 Task: Copy & Paste a link to a specific line or block of code in a file.
Action: Mouse moved to (1316, 82)
Screenshot: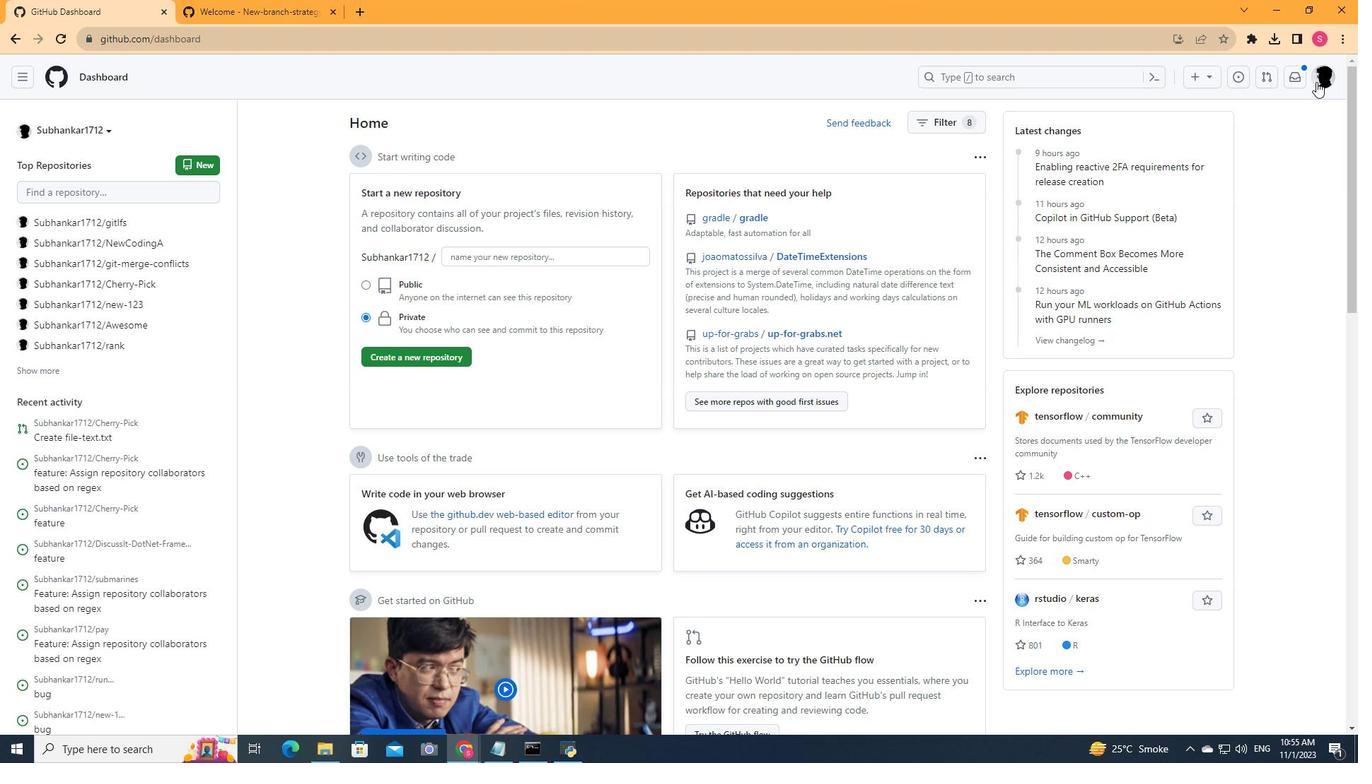 
Action: Mouse pressed left at (1316, 82)
Screenshot: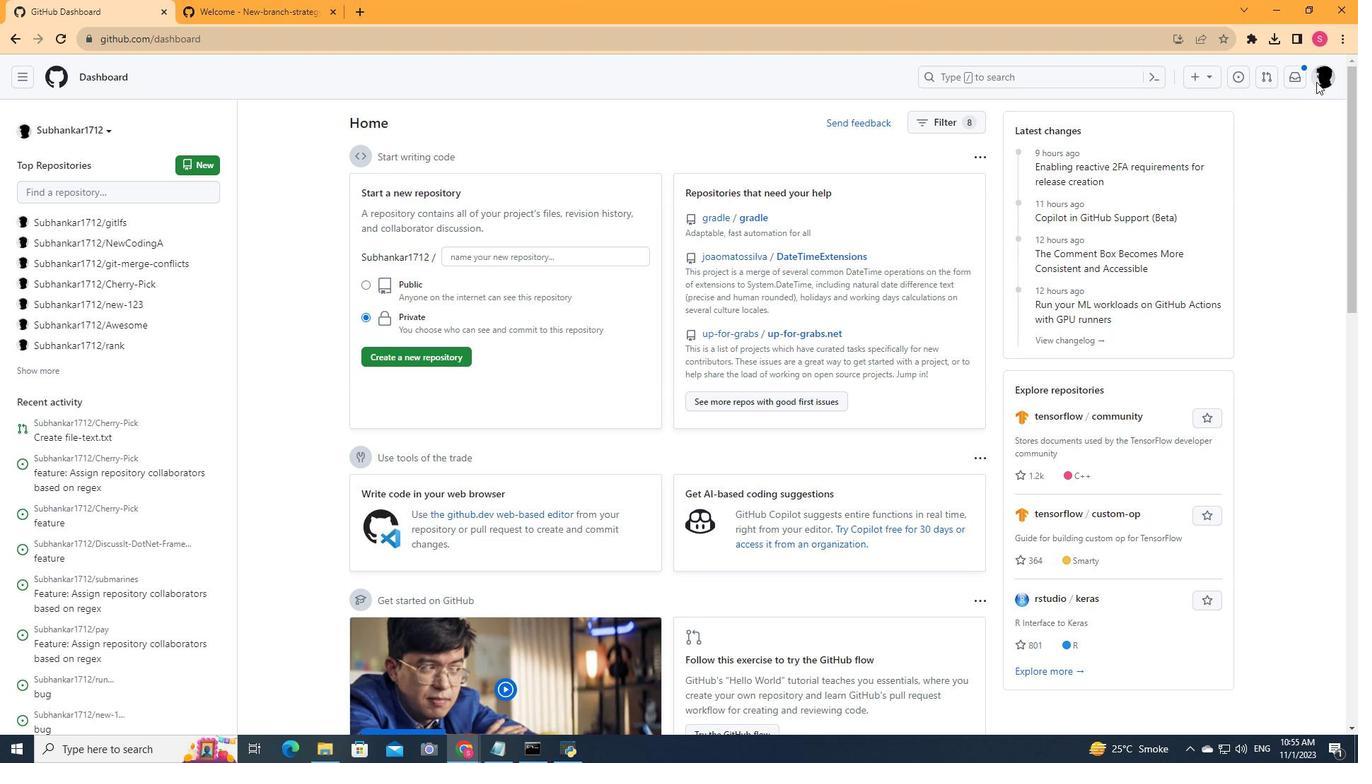 
Action: Mouse moved to (1215, 174)
Screenshot: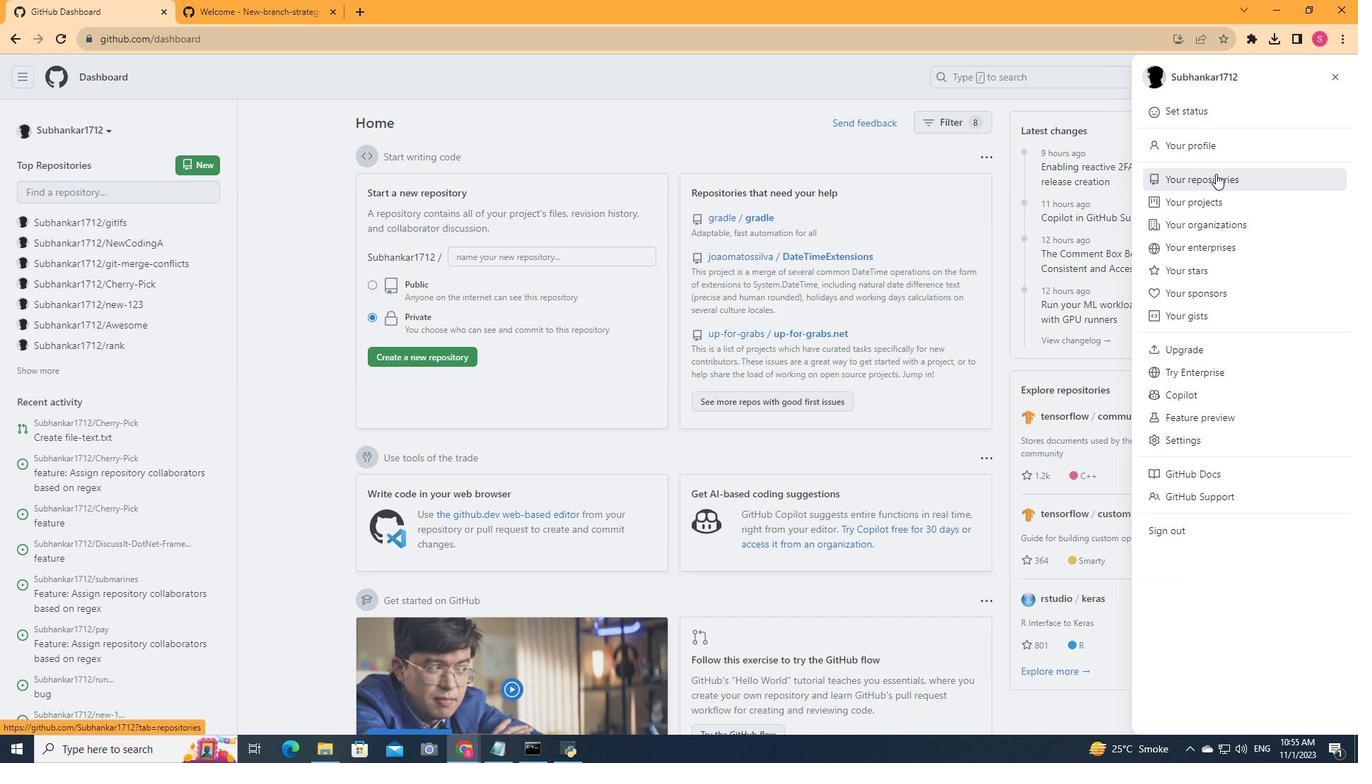 
Action: Mouse pressed left at (1215, 174)
Screenshot: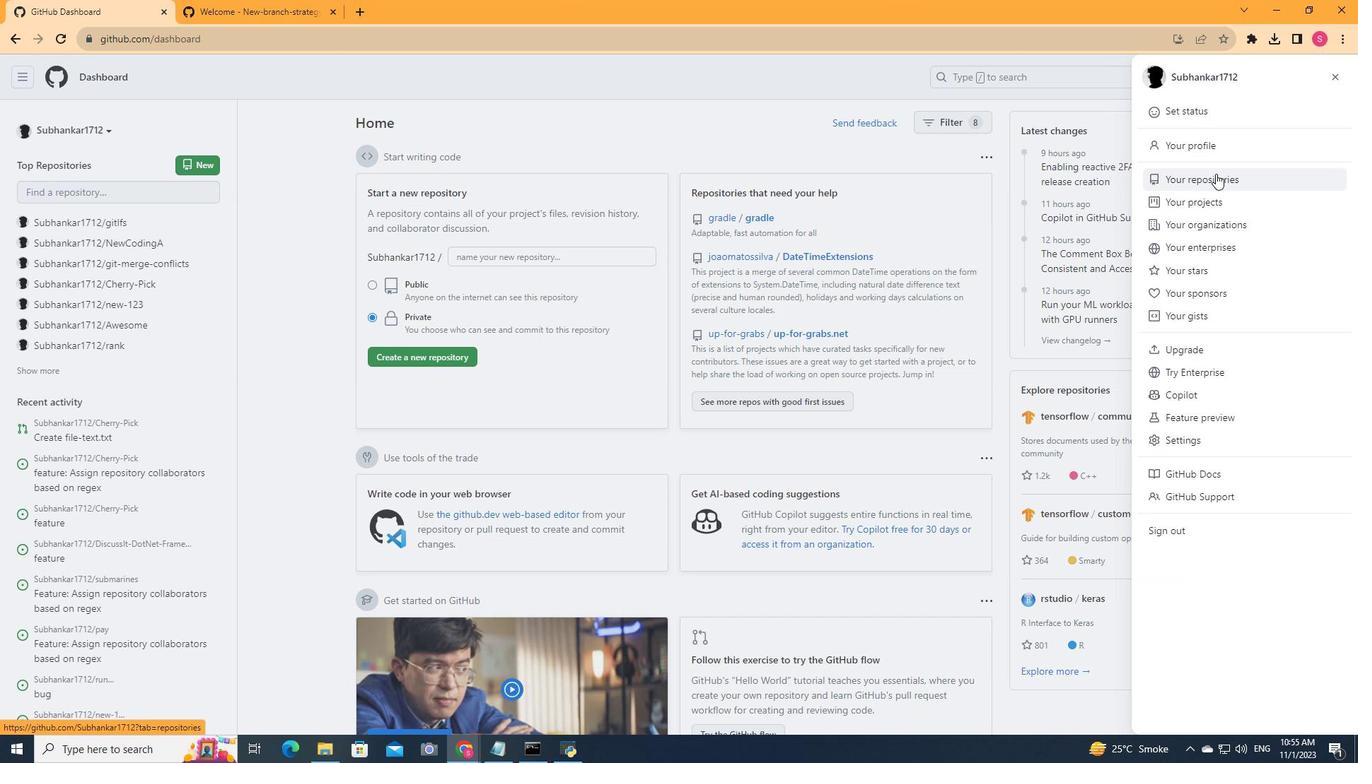 
Action: Mouse moved to (514, 592)
Screenshot: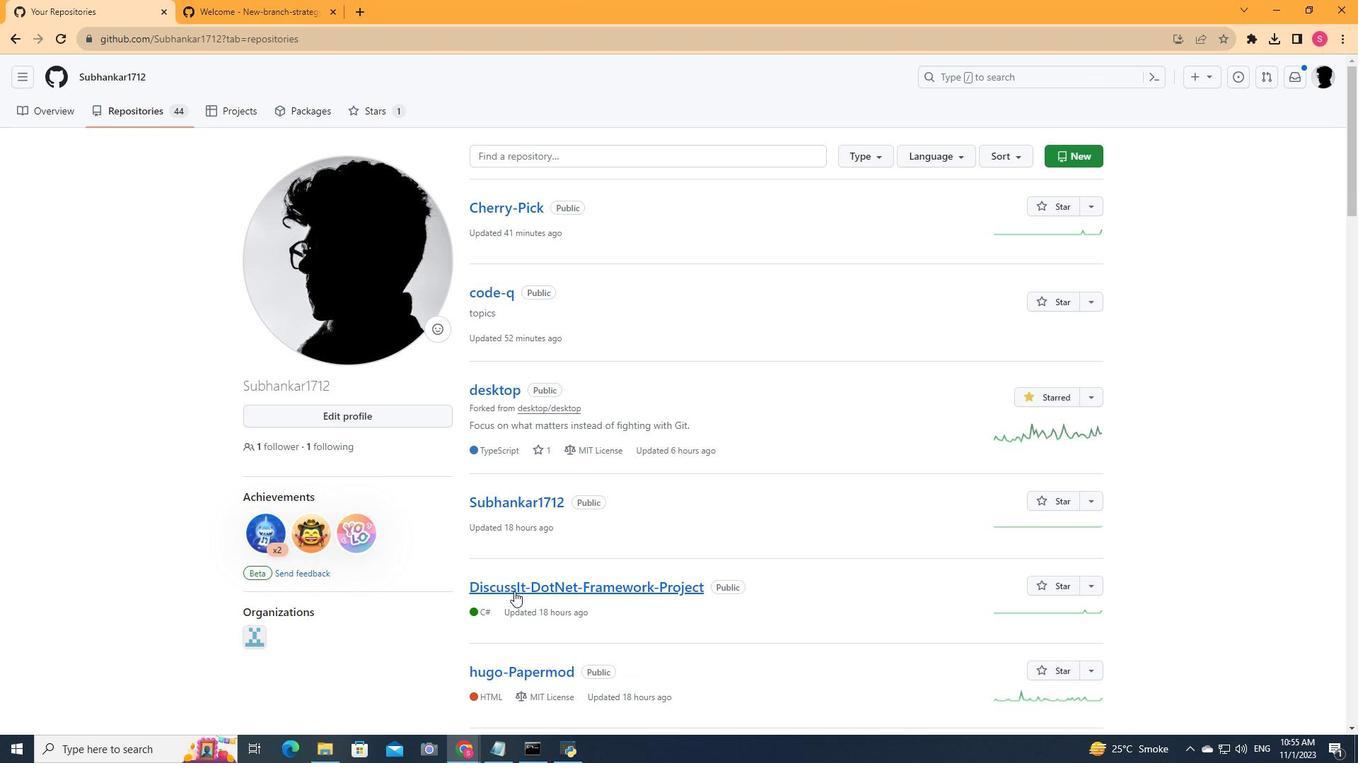 
Action: Mouse pressed left at (514, 592)
Screenshot: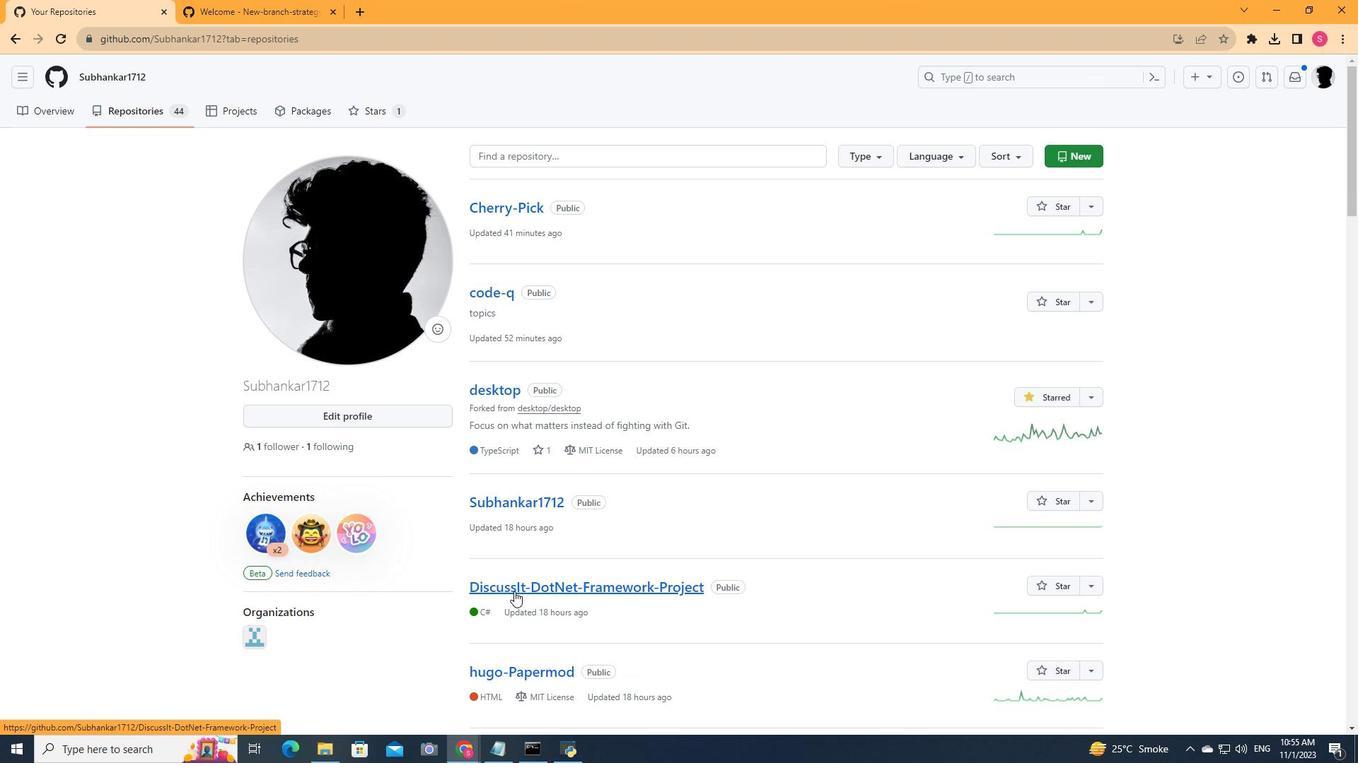 
Action: Mouse moved to (306, 551)
Screenshot: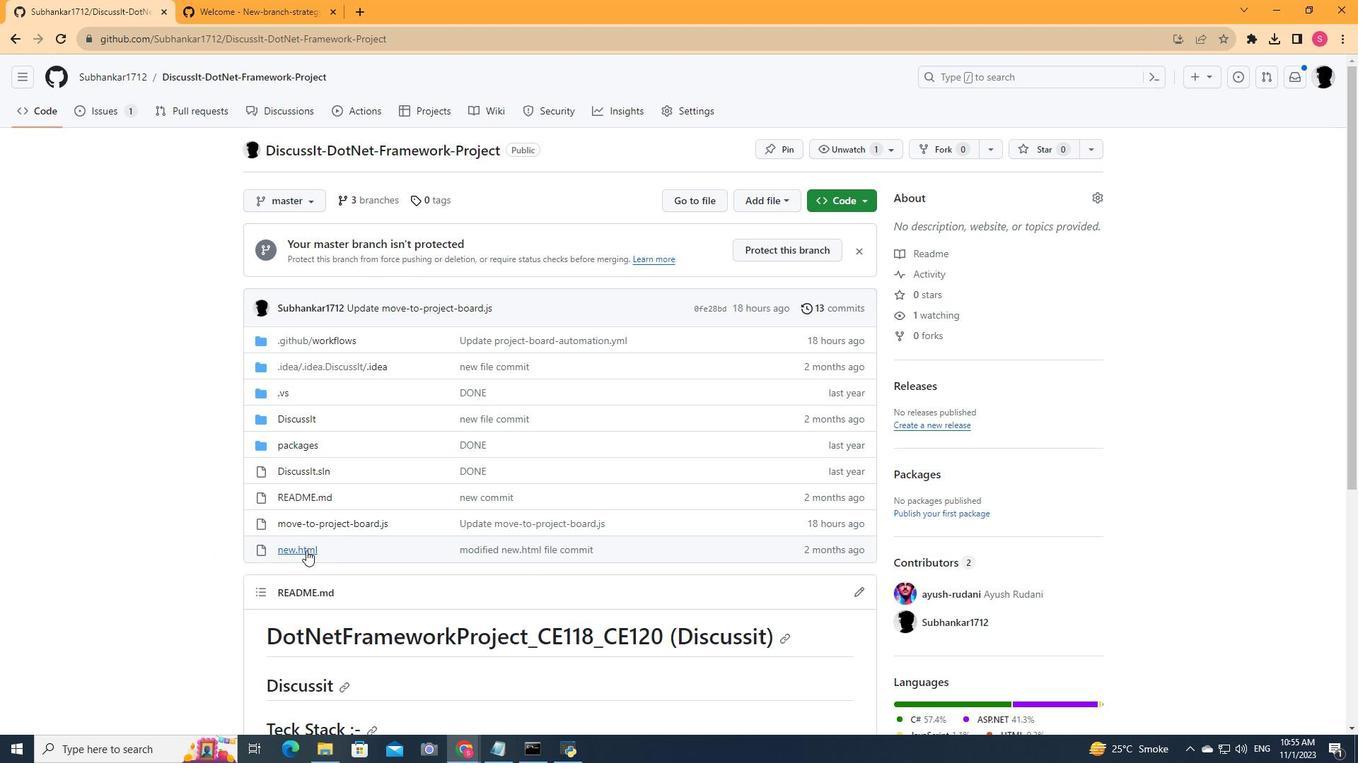 
Action: Mouse pressed left at (306, 551)
Screenshot: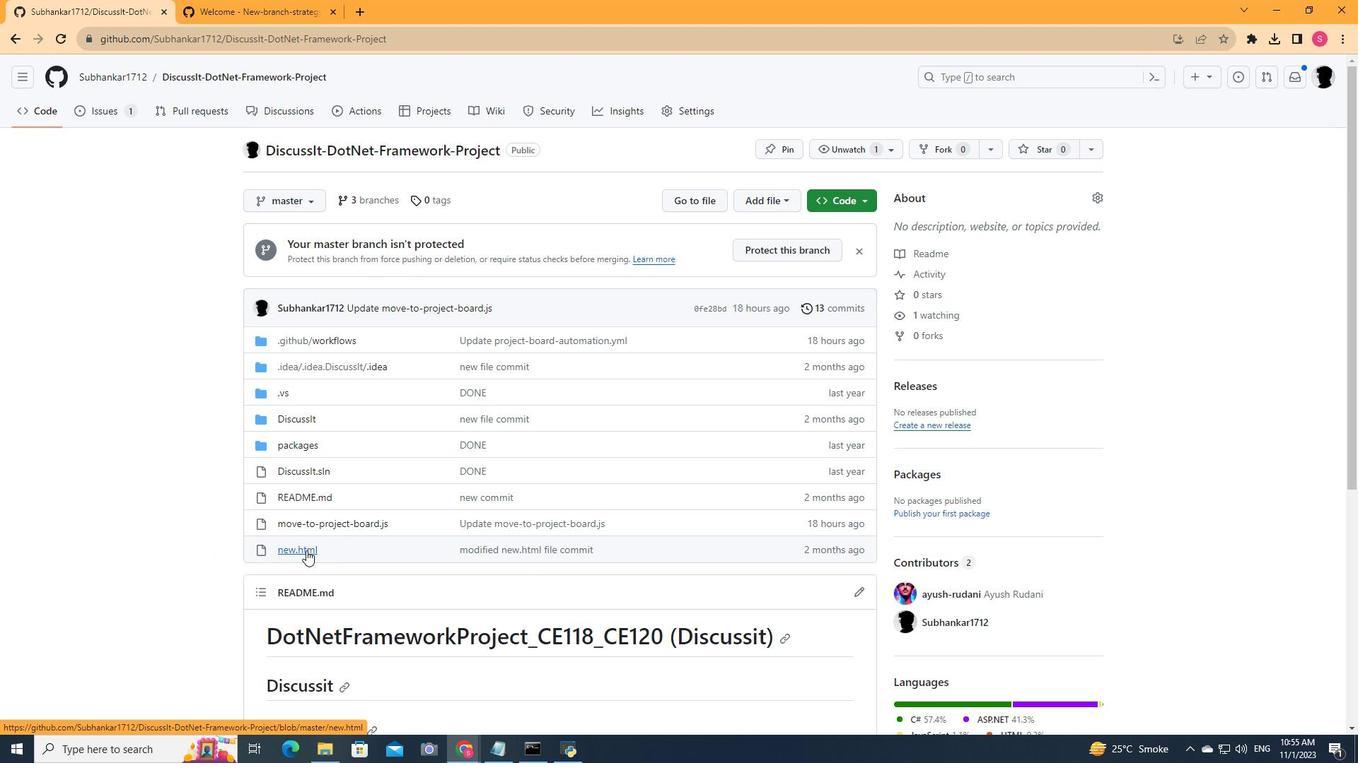 
Action: Mouse moved to (338, 316)
Screenshot: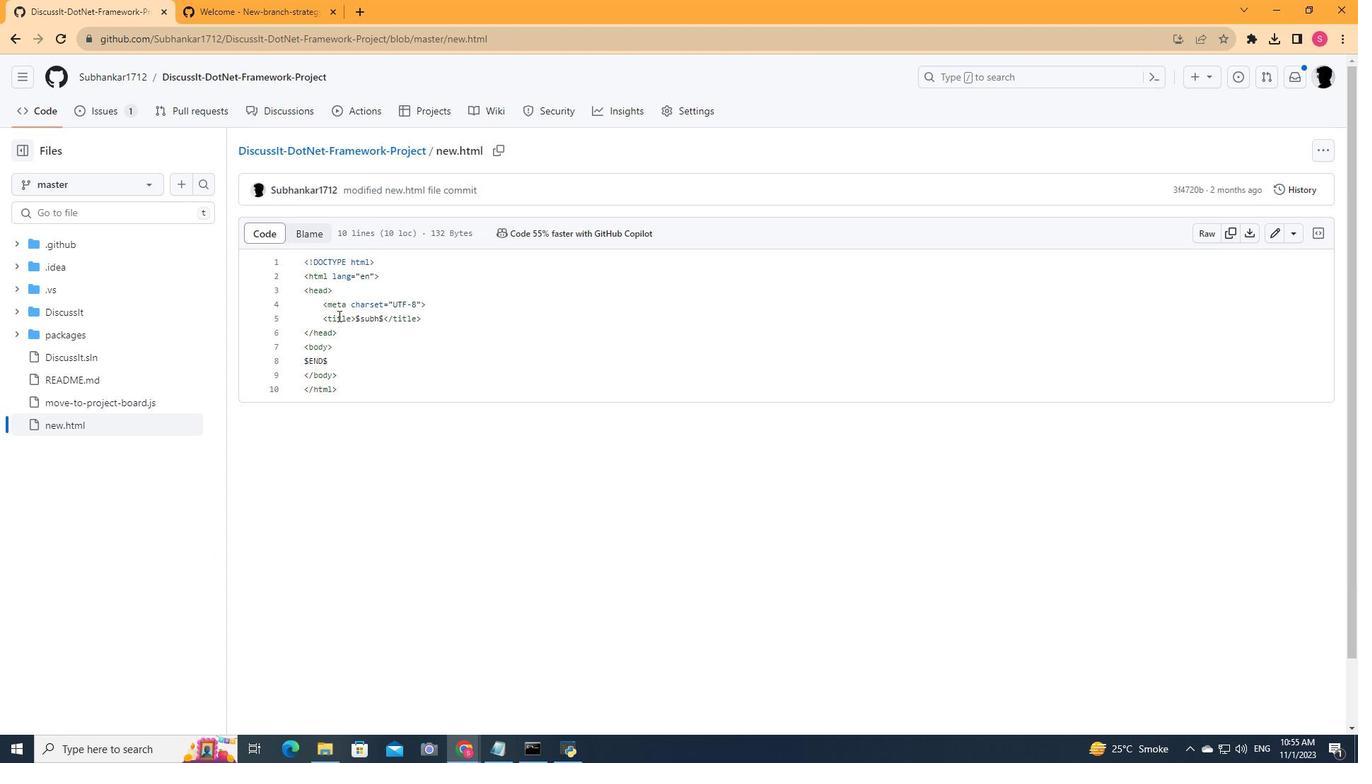
Action: Mouse pressed left at (338, 316)
Screenshot: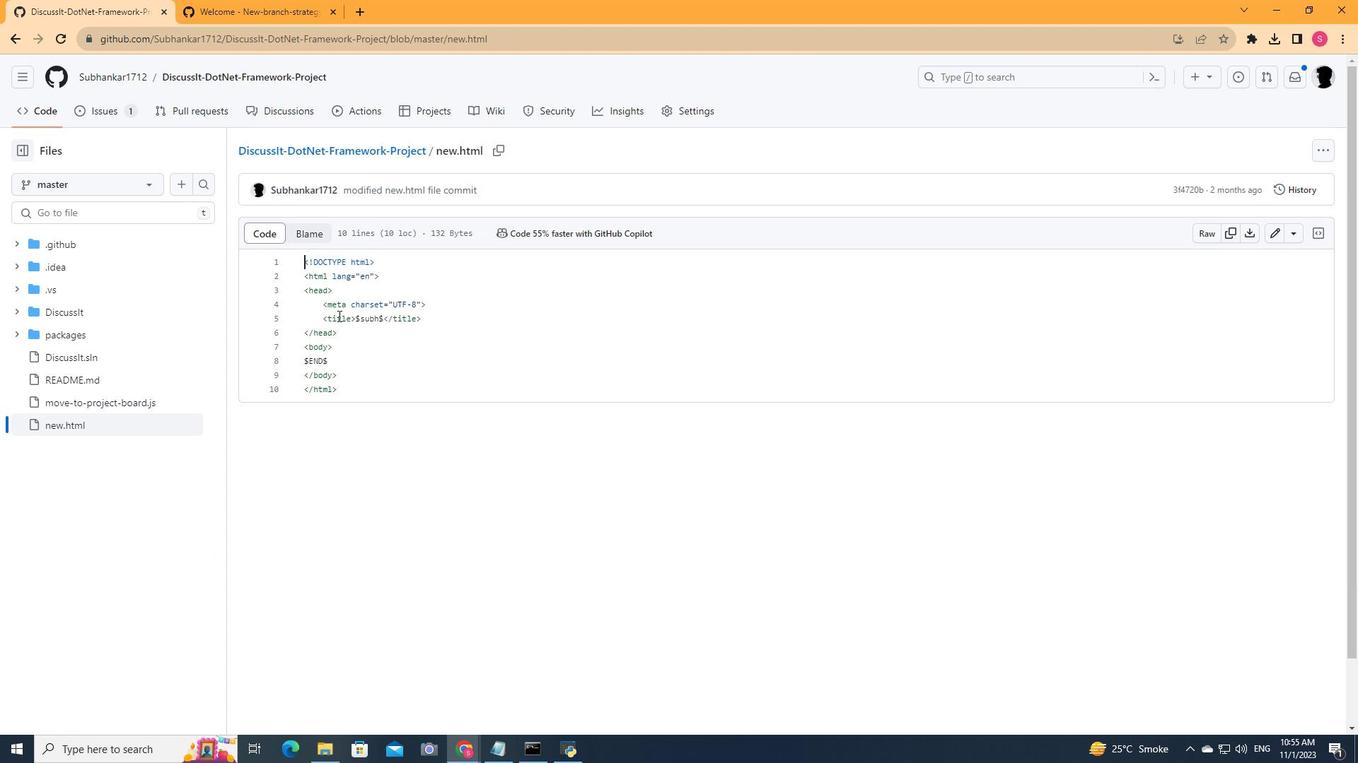 
Action: Mouse moved to (1150, 341)
Screenshot: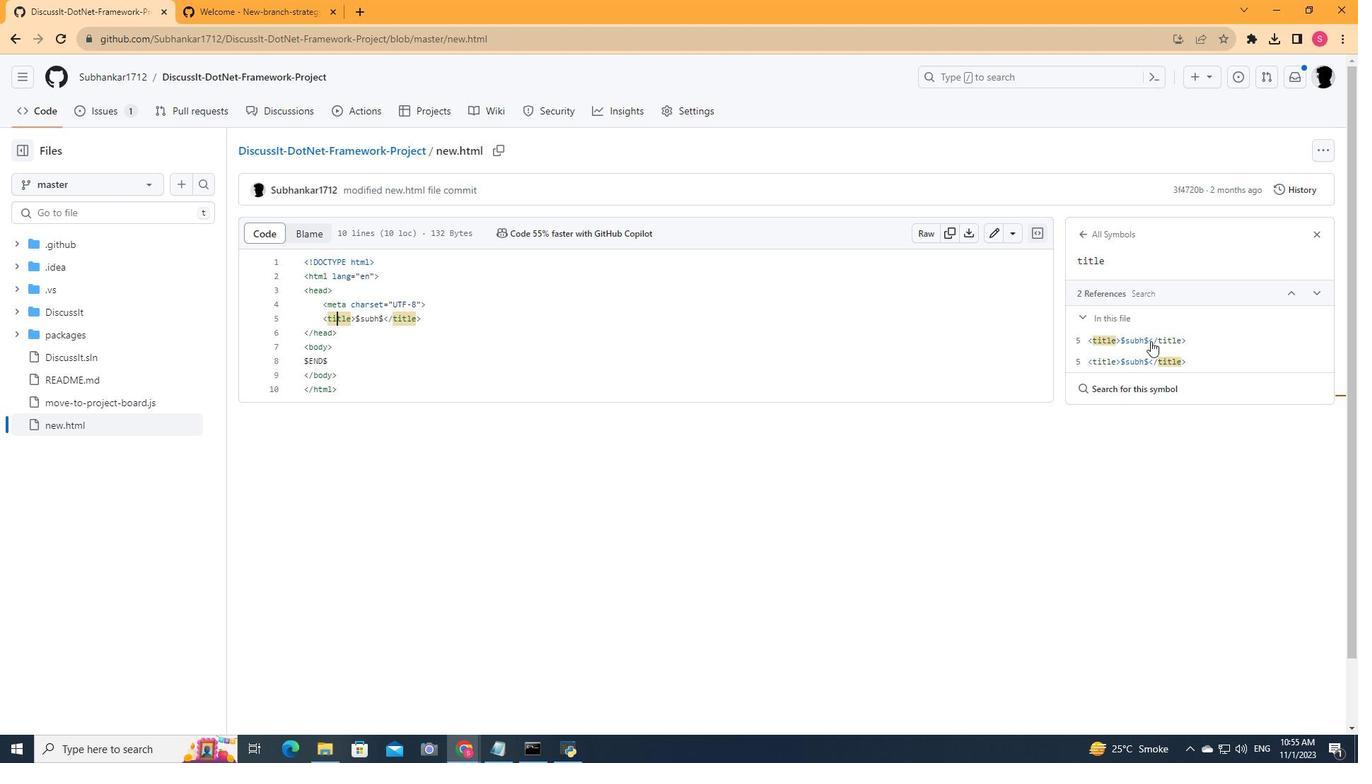 
Action: Mouse pressed left at (1150, 341)
Screenshot: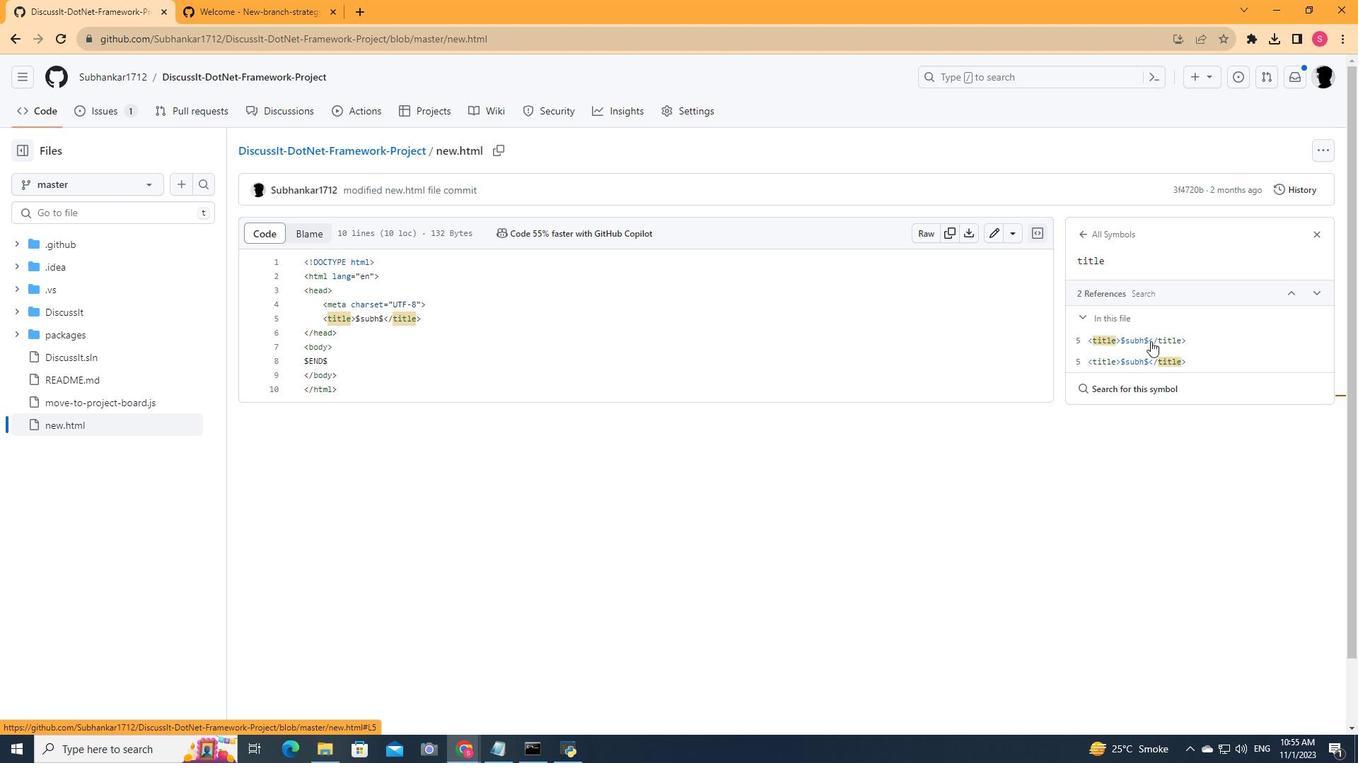 
Action: Mouse moved to (1145, 362)
Screenshot: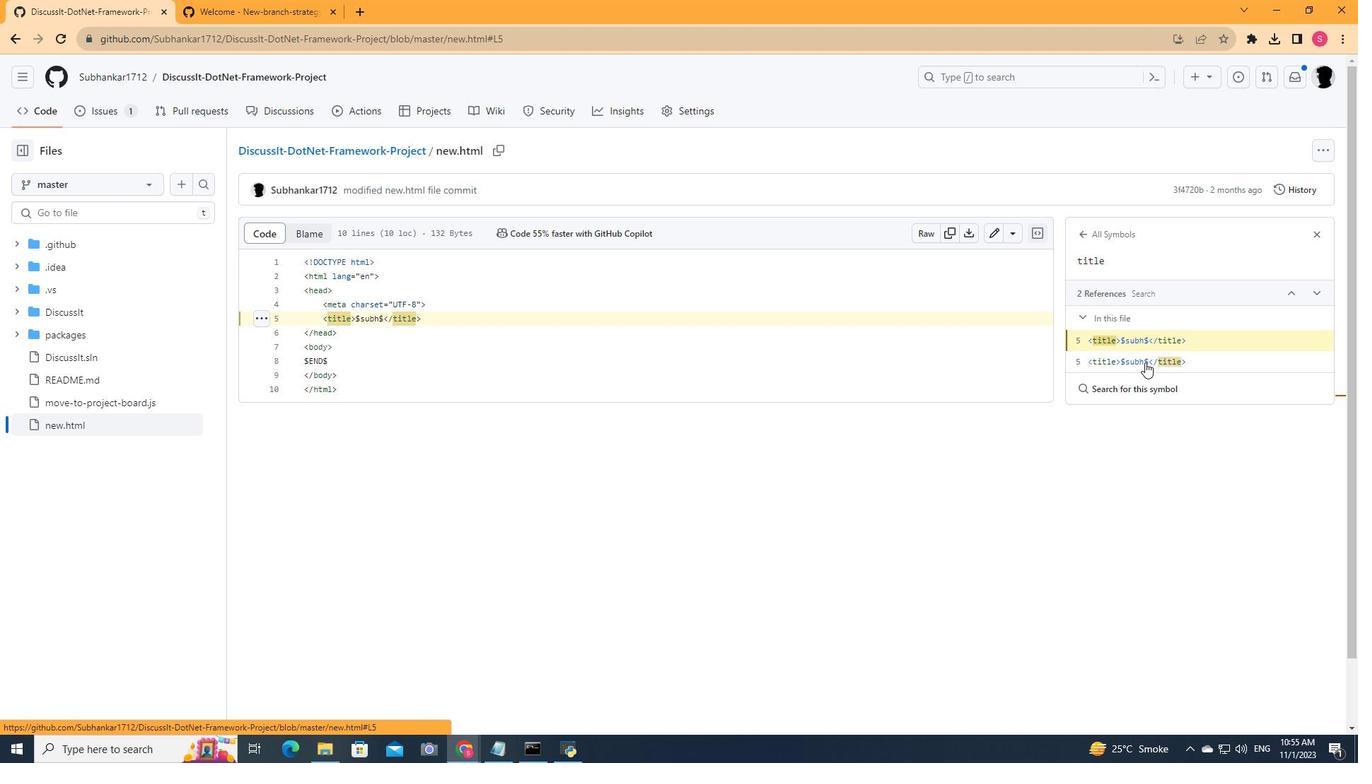 
Action: Mouse pressed left at (1145, 362)
Screenshot: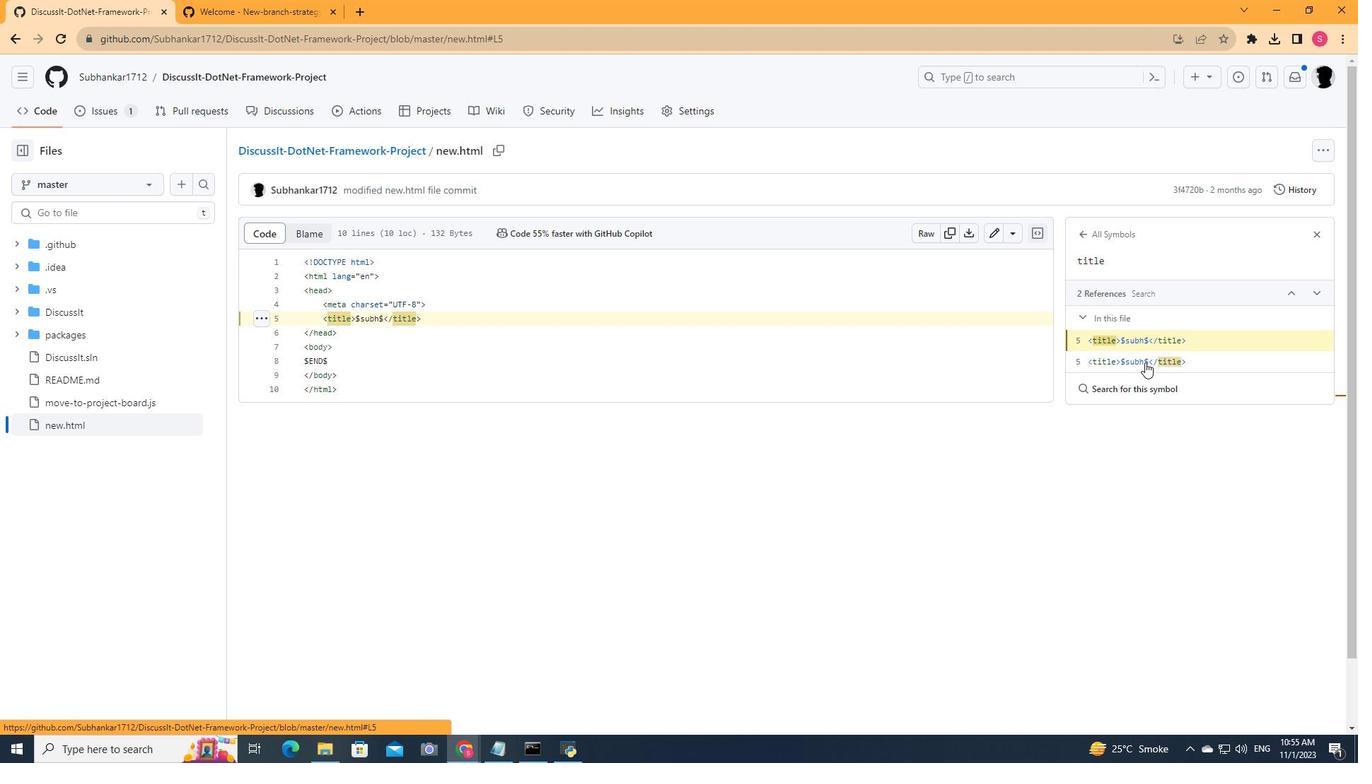 
Action: Mouse moved to (518, 41)
Screenshot: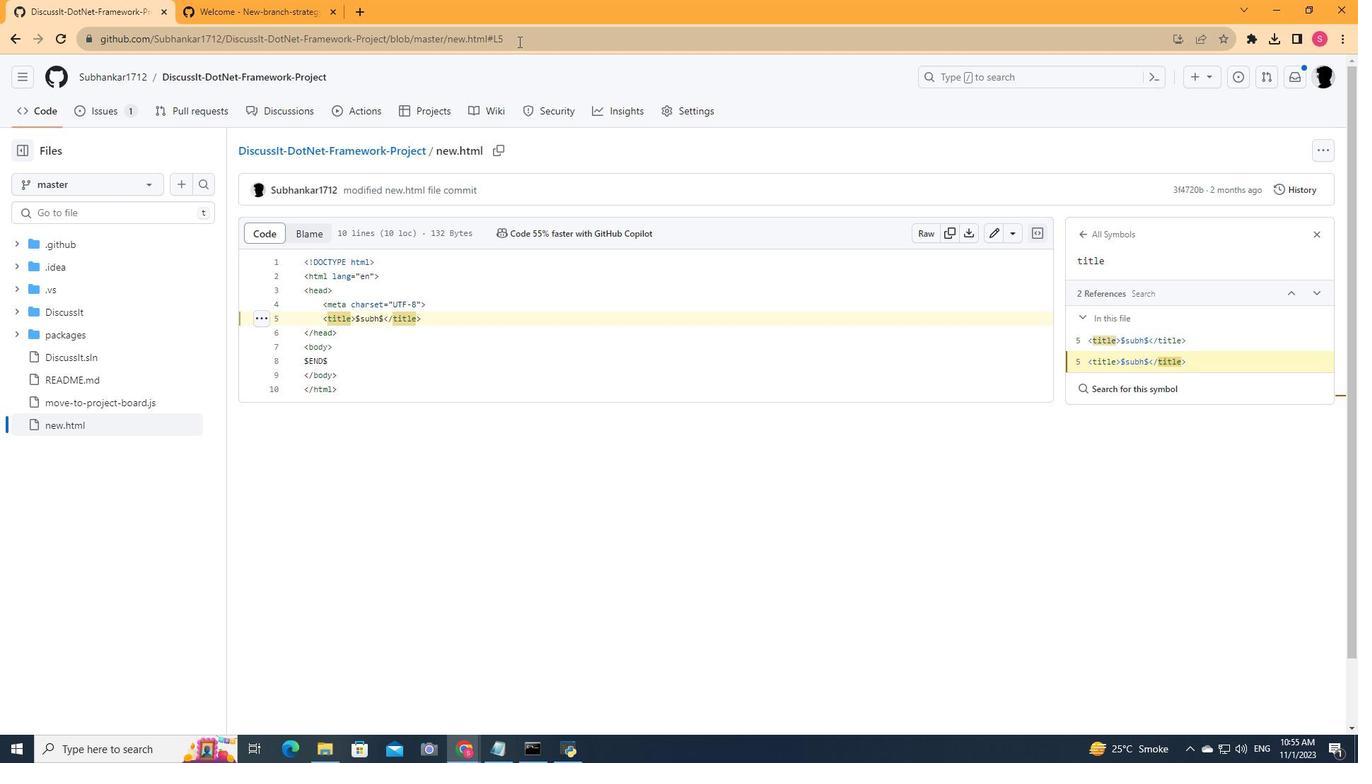 
Action: Mouse pressed left at (518, 41)
Screenshot: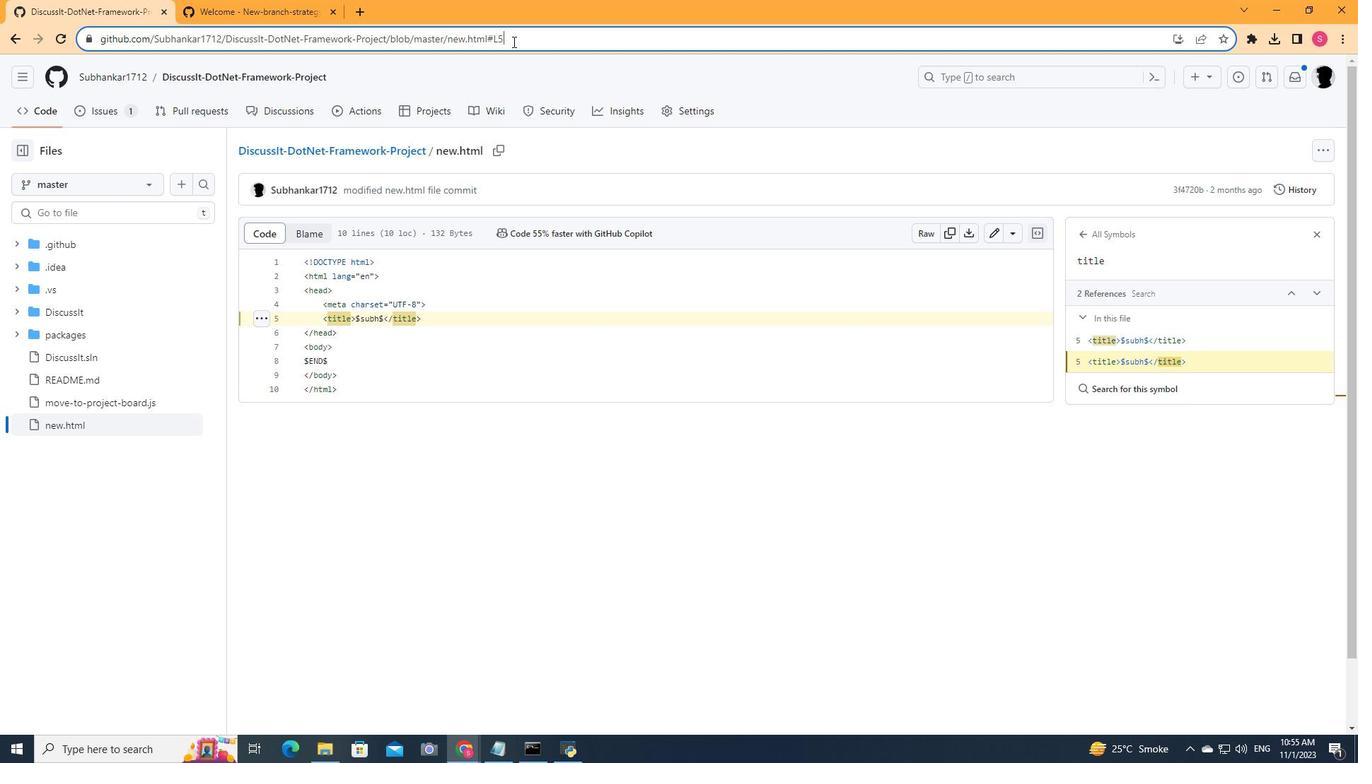 
Action: Mouse moved to (281, 40)
Screenshot: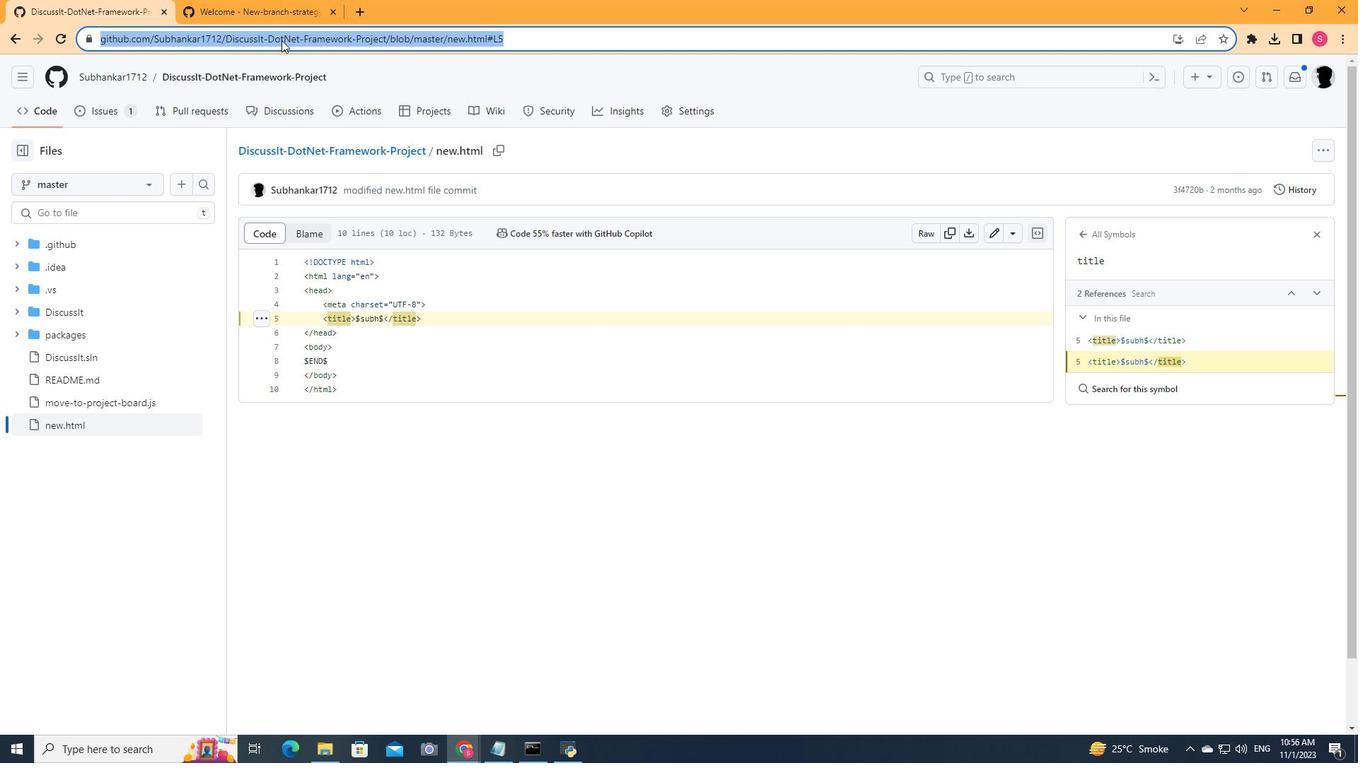 
Action: Mouse pressed right at (281, 40)
Screenshot: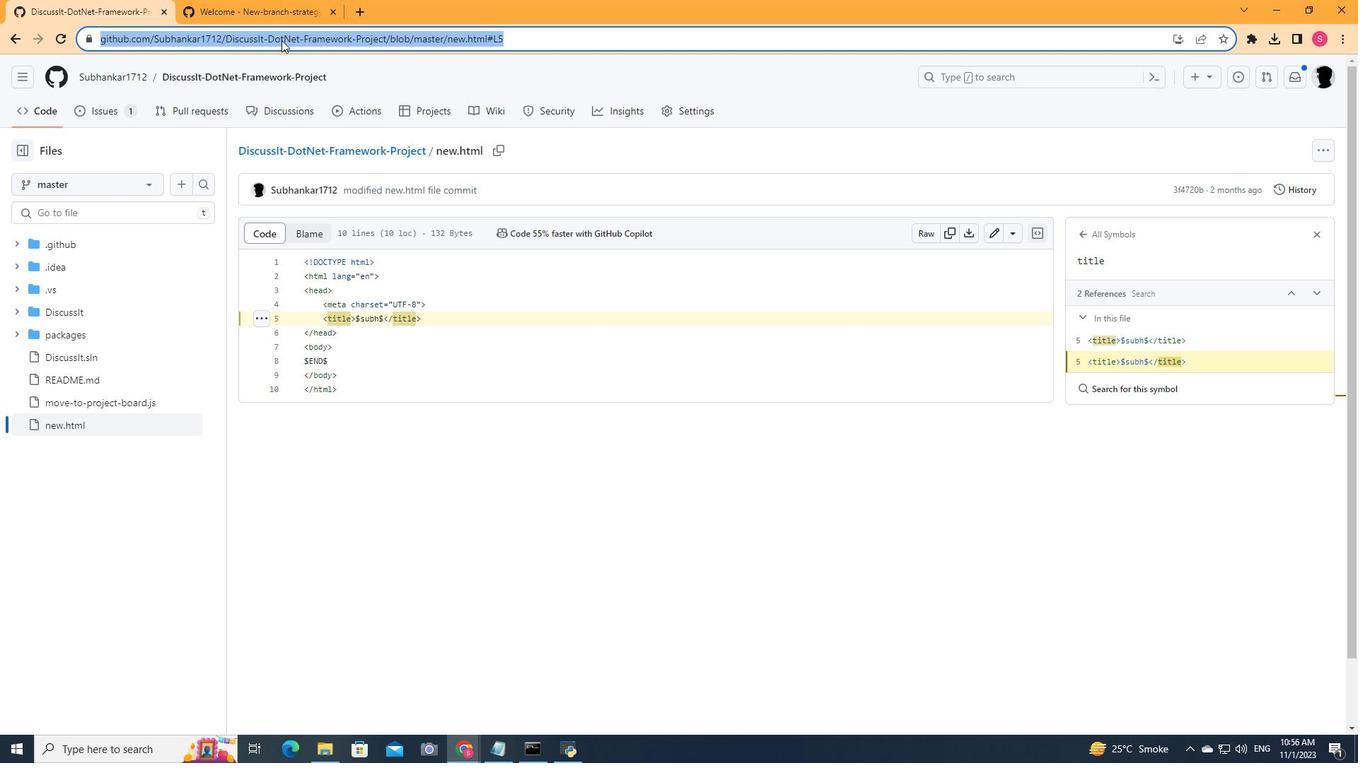 
Action: Mouse moved to (322, 129)
Screenshot: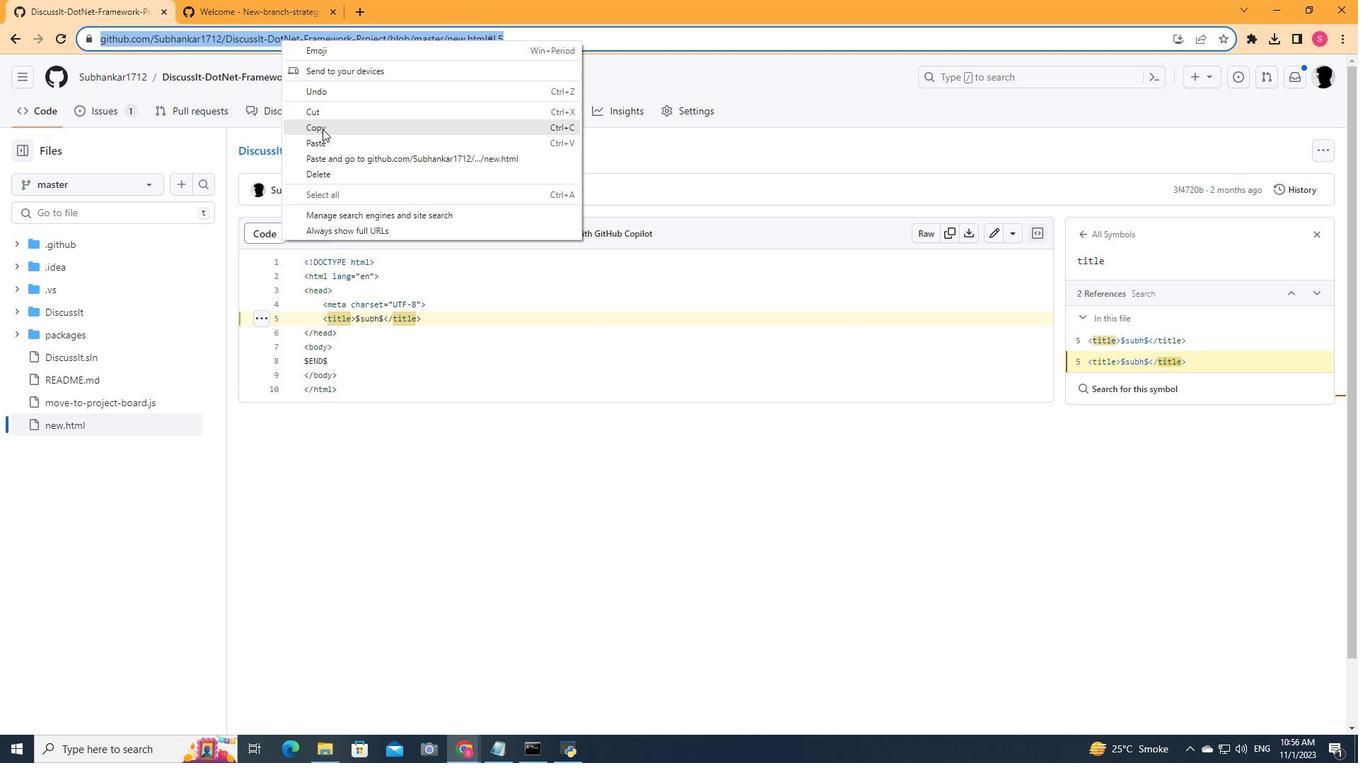 
Action: Mouse pressed left at (322, 129)
Screenshot: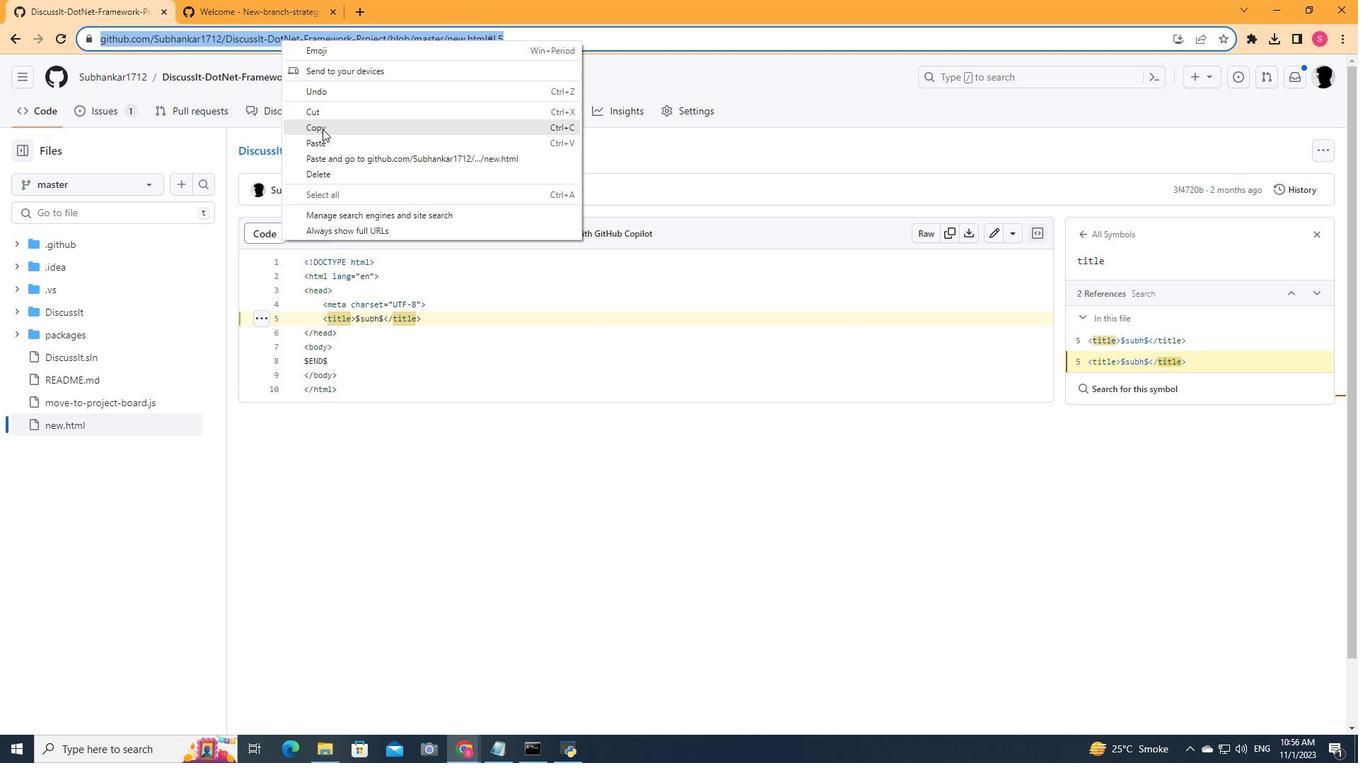 
Action: Mouse moved to (40, 114)
Screenshot: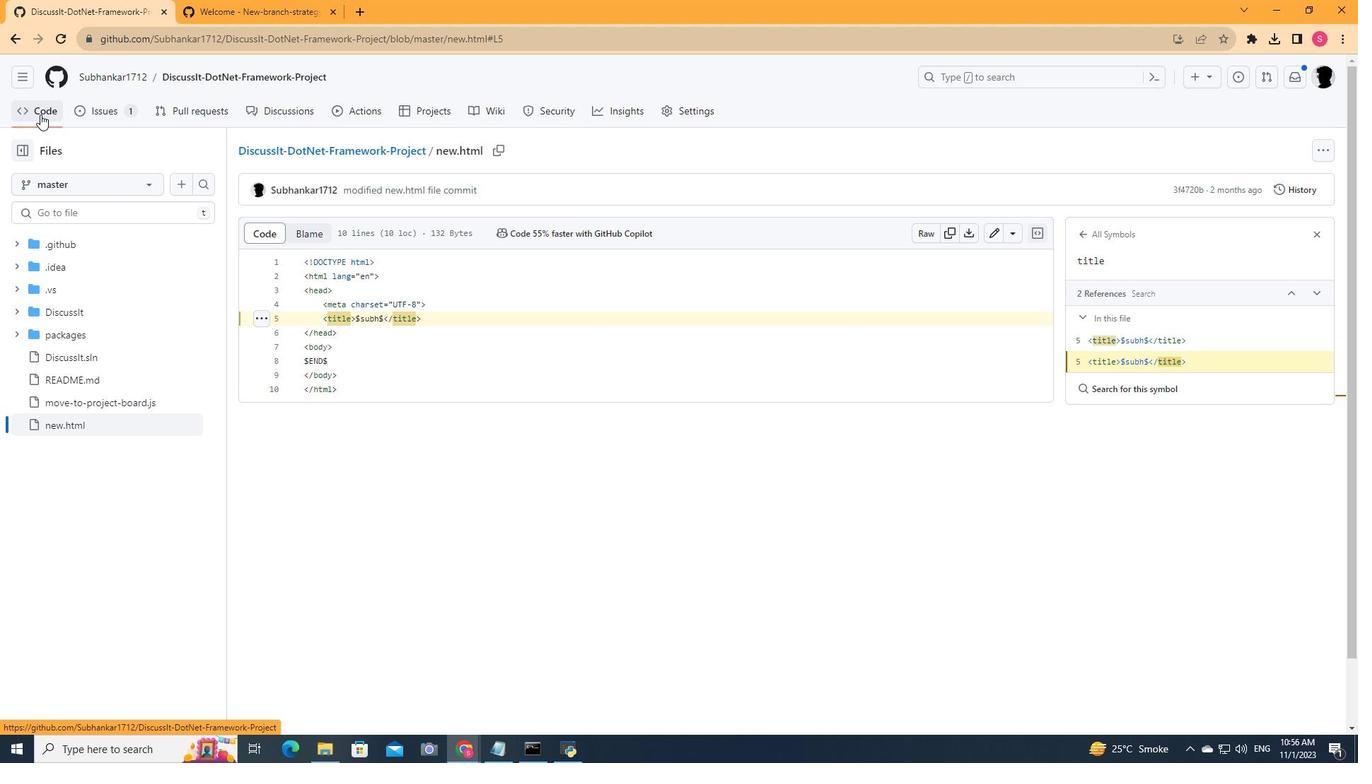 
Action: Mouse pressed left at (40, 114)
Screenshot: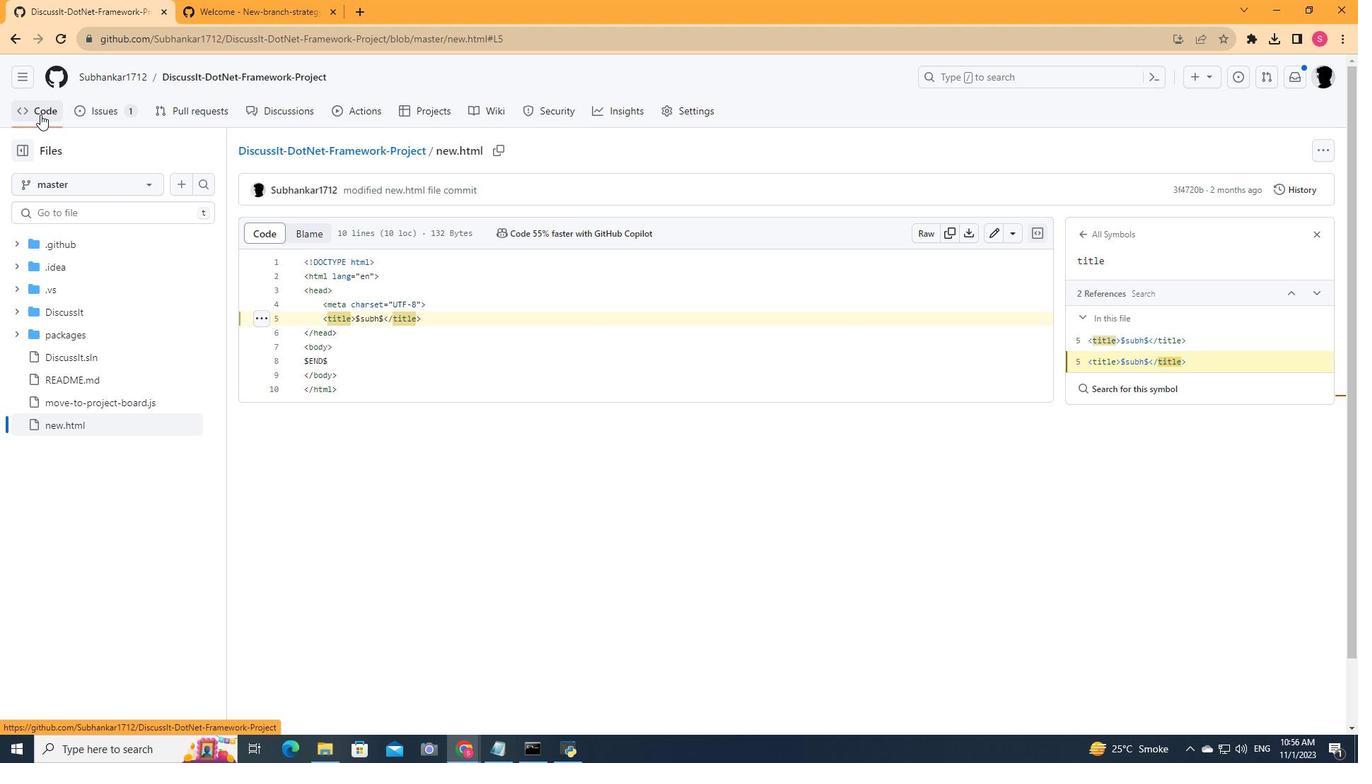 
Action: Mouse moved to (758, 200)
Screenshot: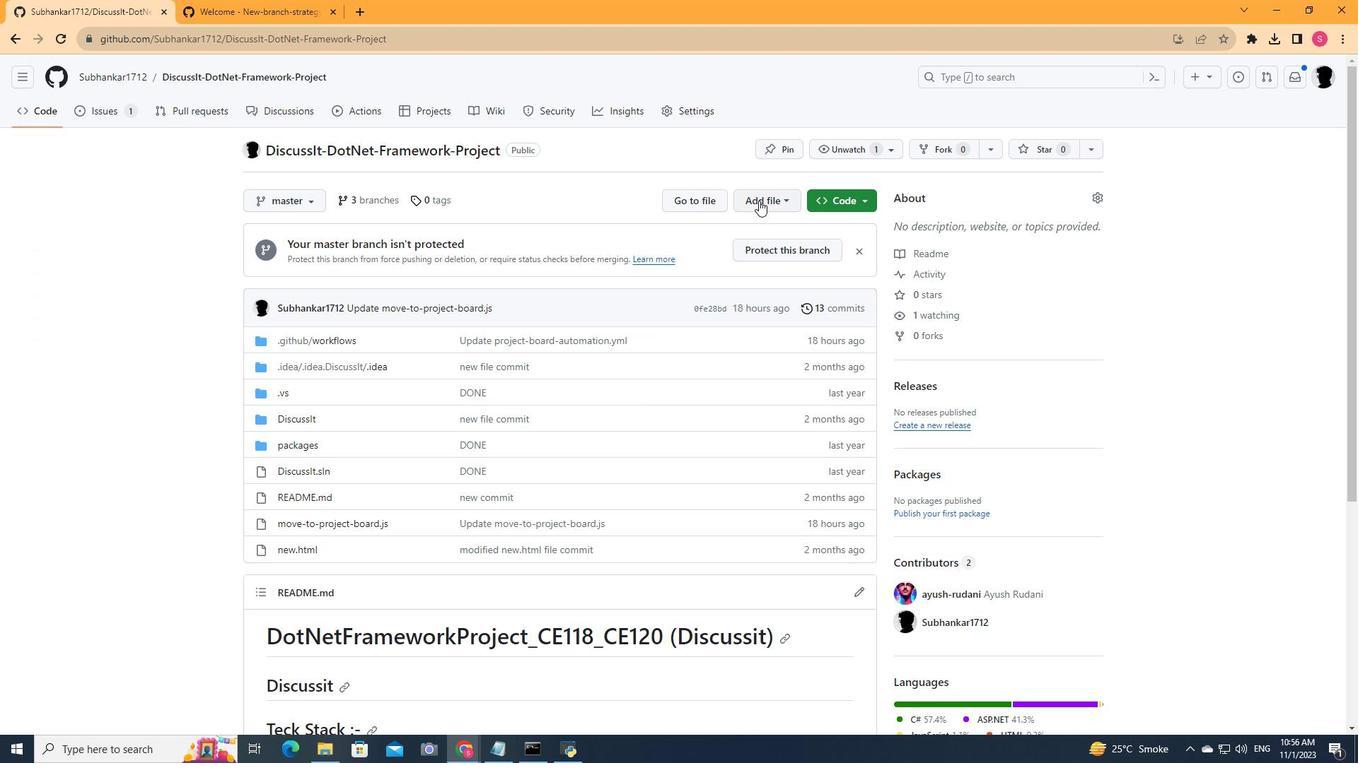 
Action: Mouse pressed left at (758, 200)
Screenshot: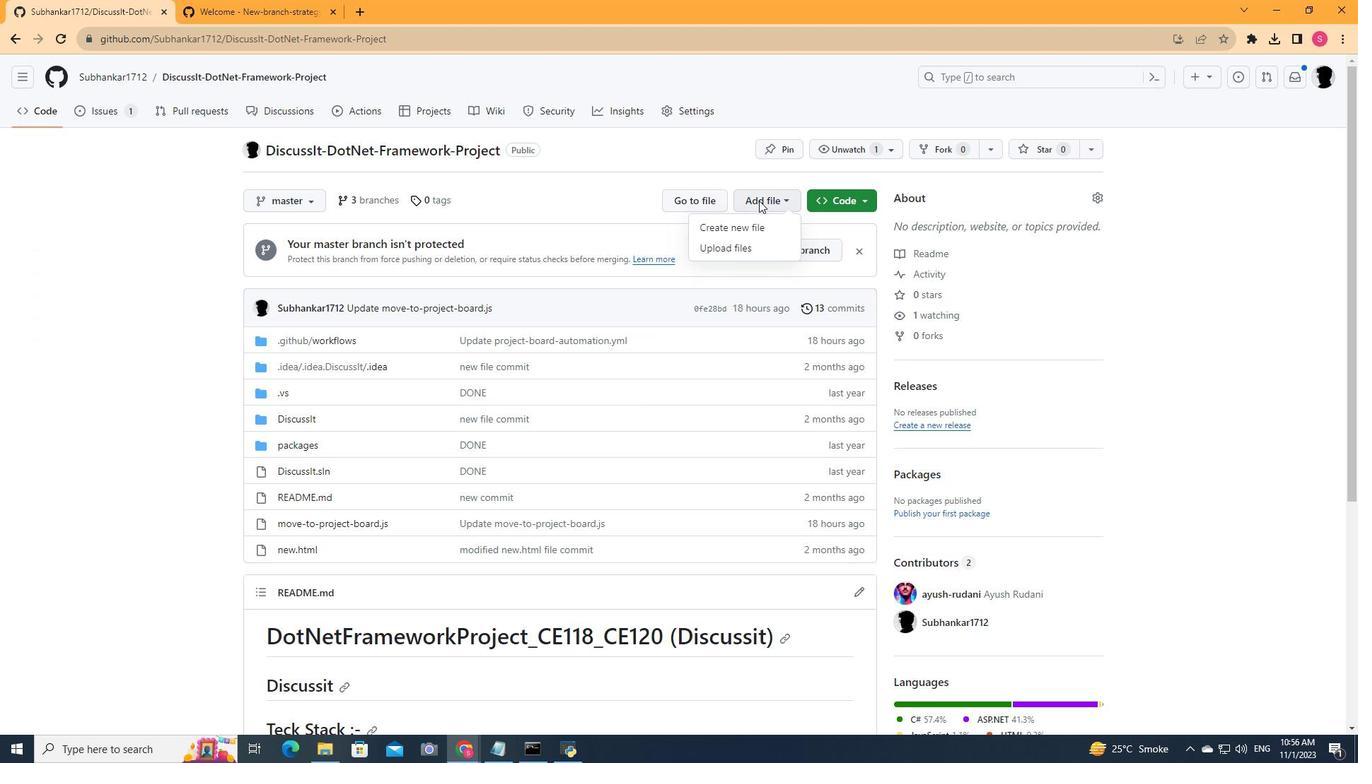 
Action: Mouse moved to (756, 224)
Screenshot: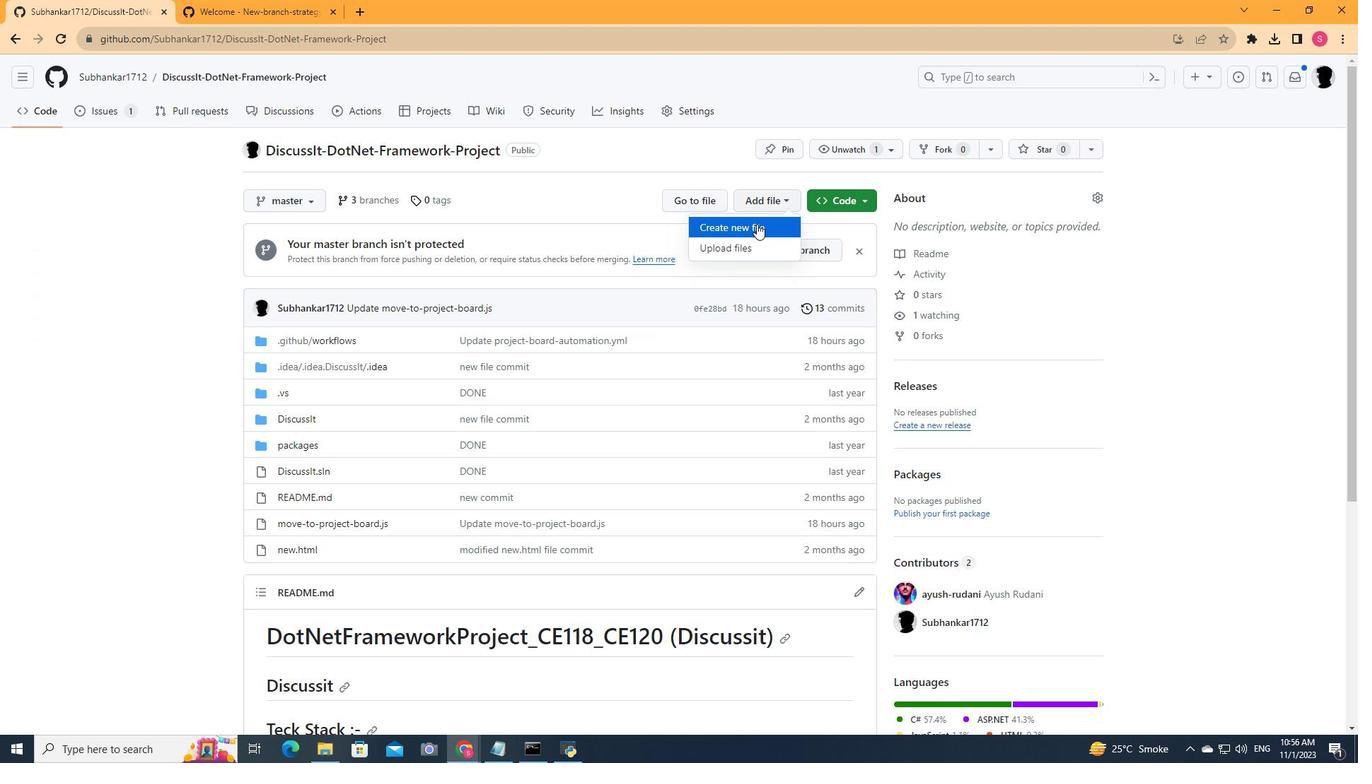 
Action: Mouse pressed left at (756, 224)
Screenshot: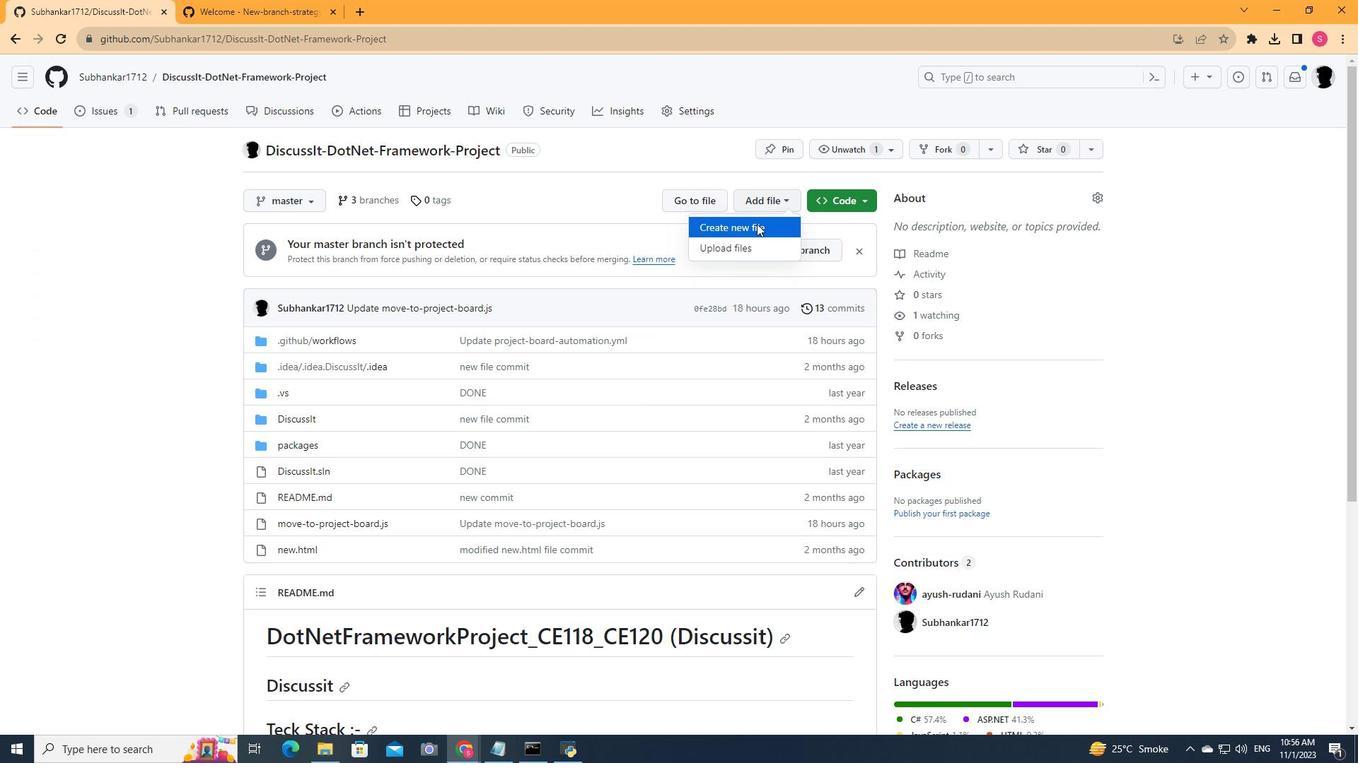 
Action: Mouse moved to (314, 151)
Screenshot: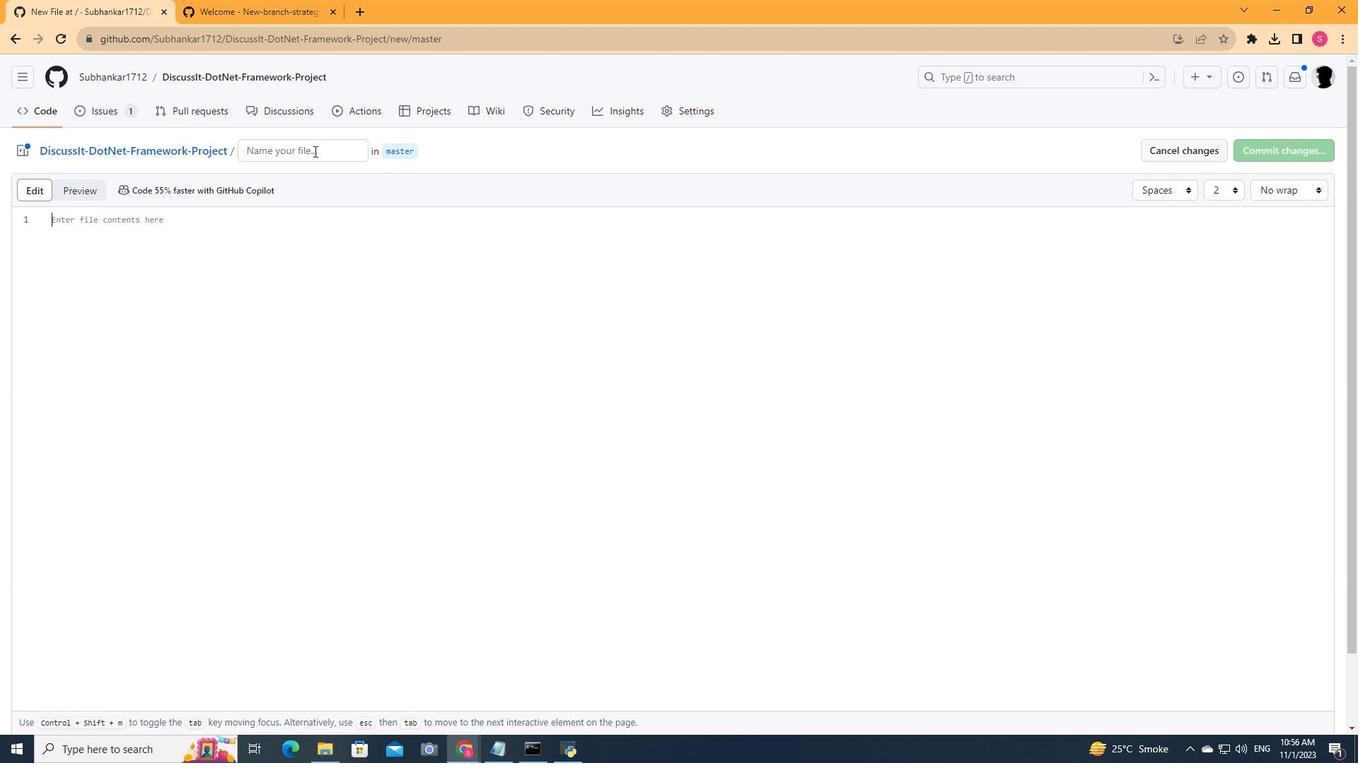 
Action: Mouse pressed left at (314, 151)
Screenshot: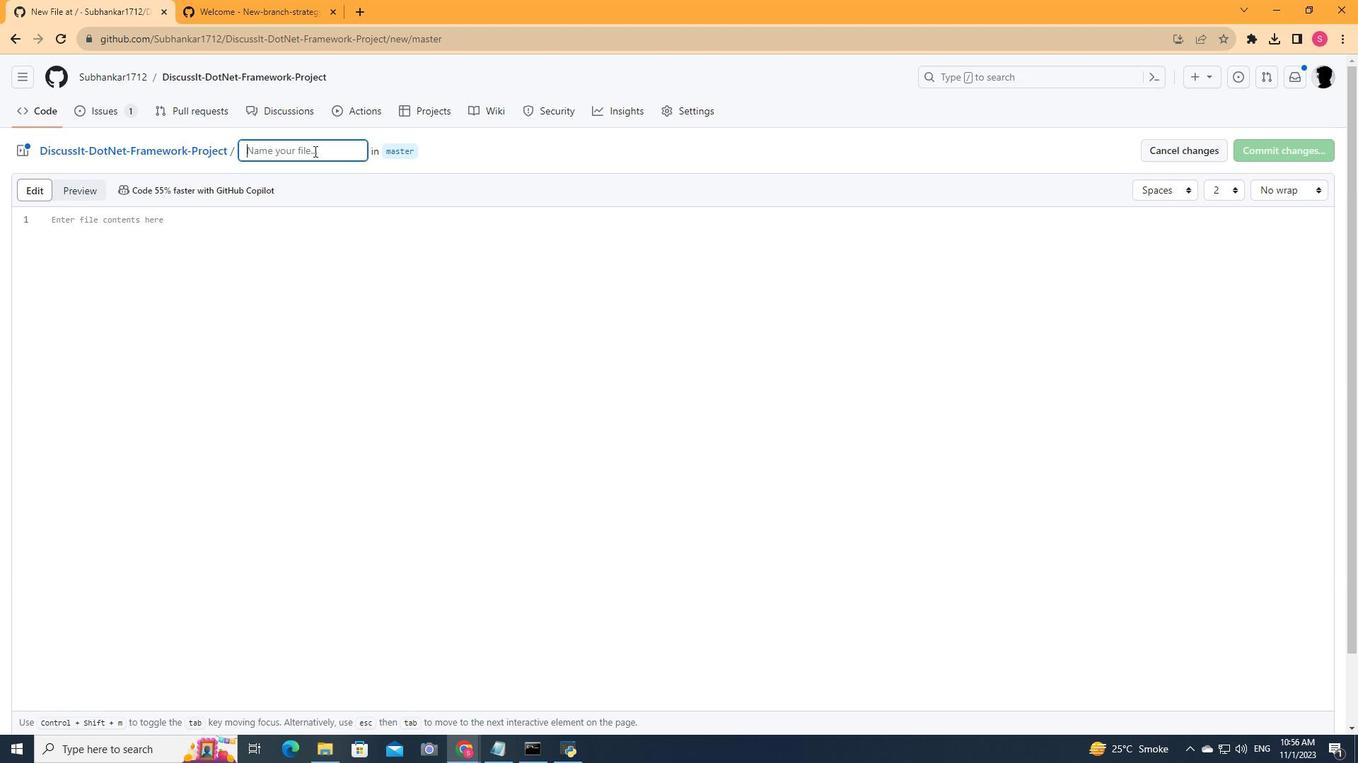 
Action: Key pressed new-link.md
Screenshot: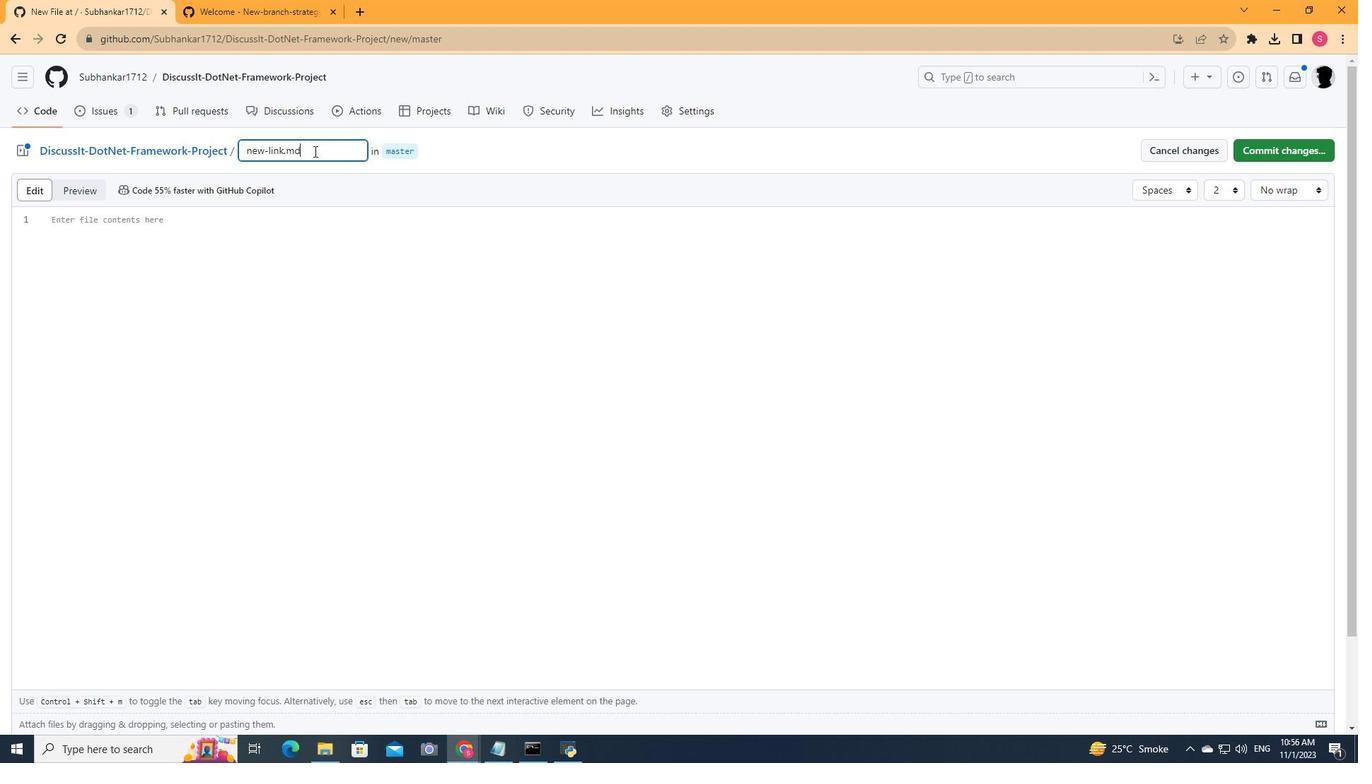 
Action: Mouse moved to (186, 225)
Screenshot: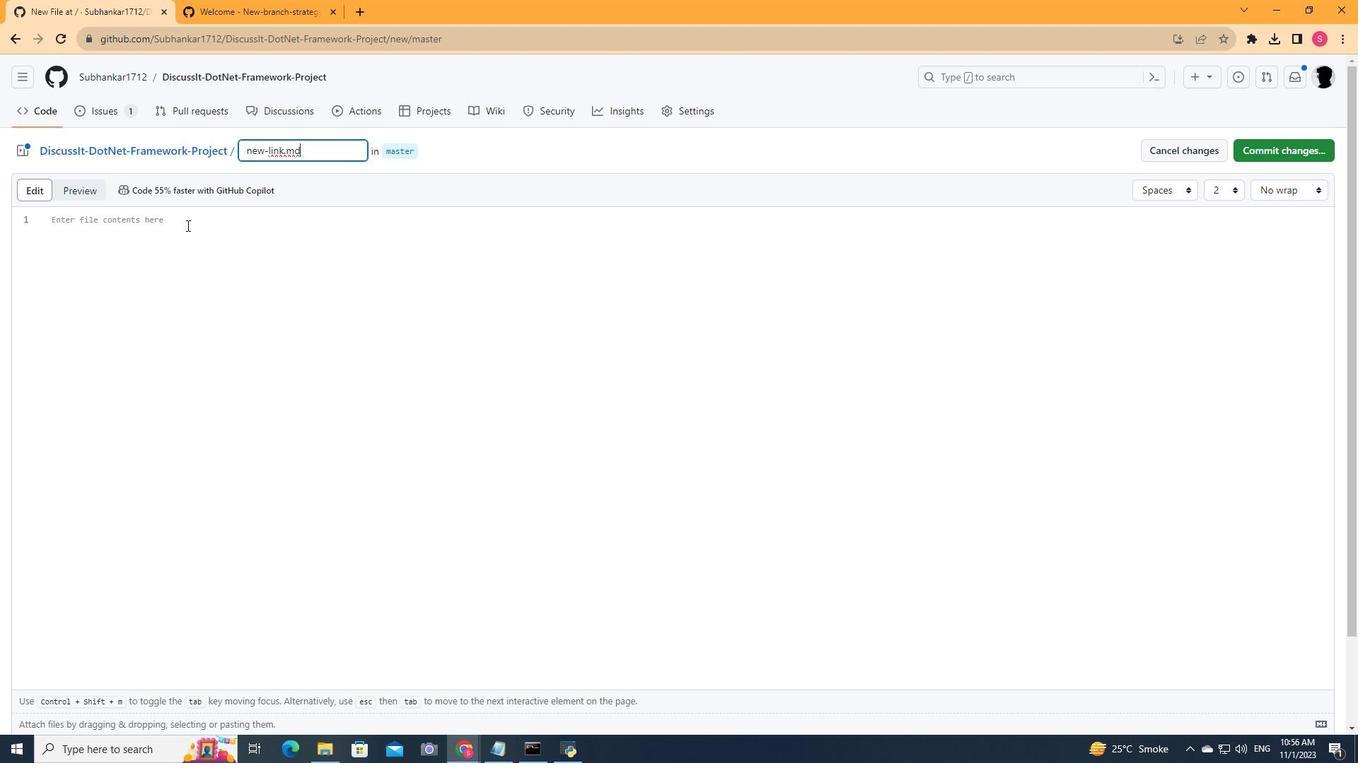 
Action: Mouse pressed right at (186, 225)
Screenshot: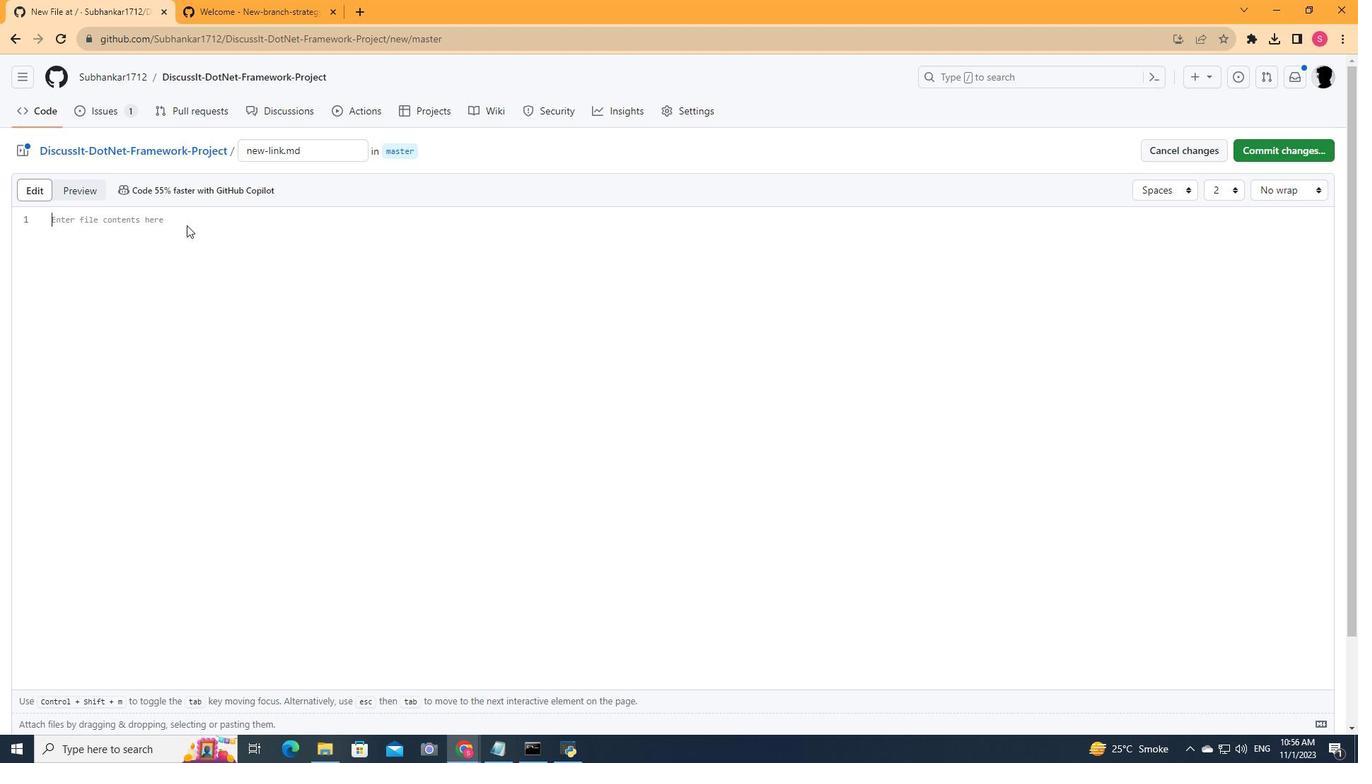 
Action: Mouse moved to (227, 321)
Screenshot: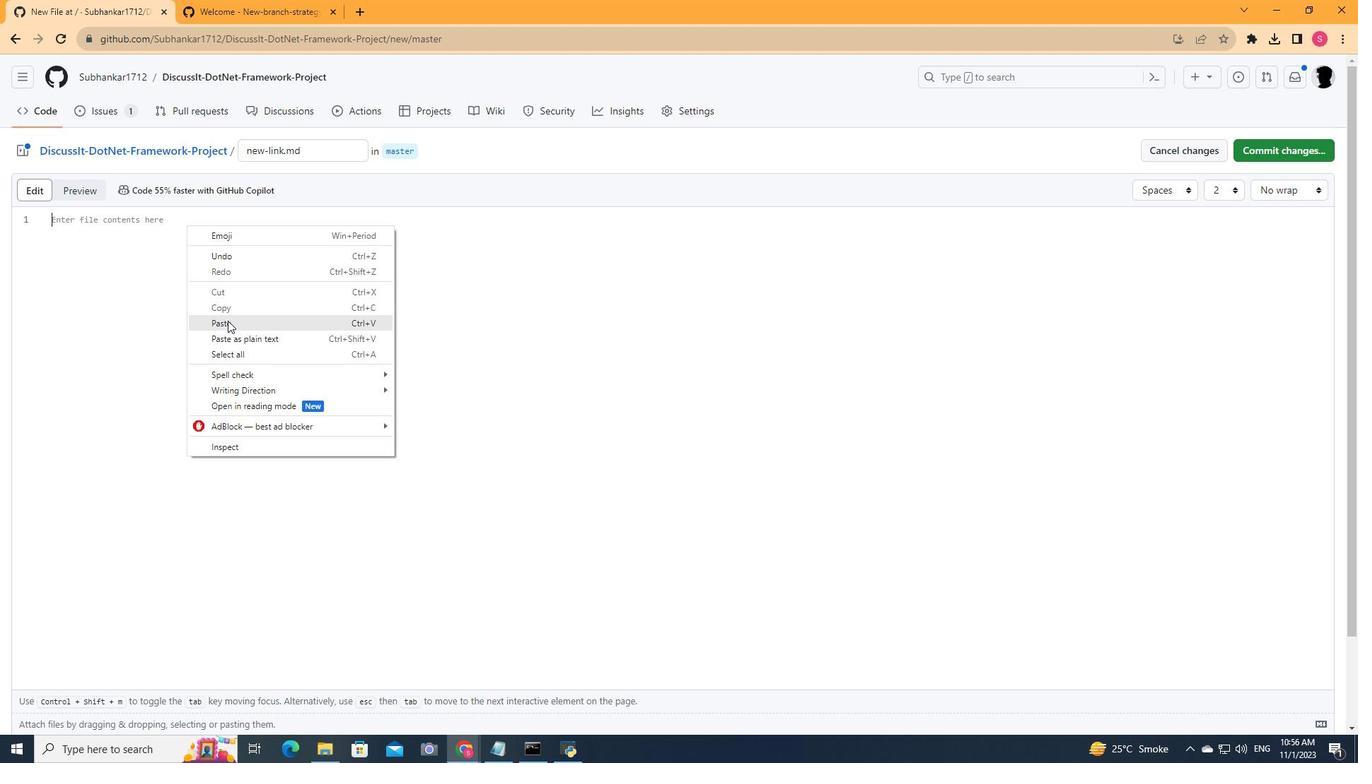 
Action: Mouse pressed left at (227, 321)
Screenshot: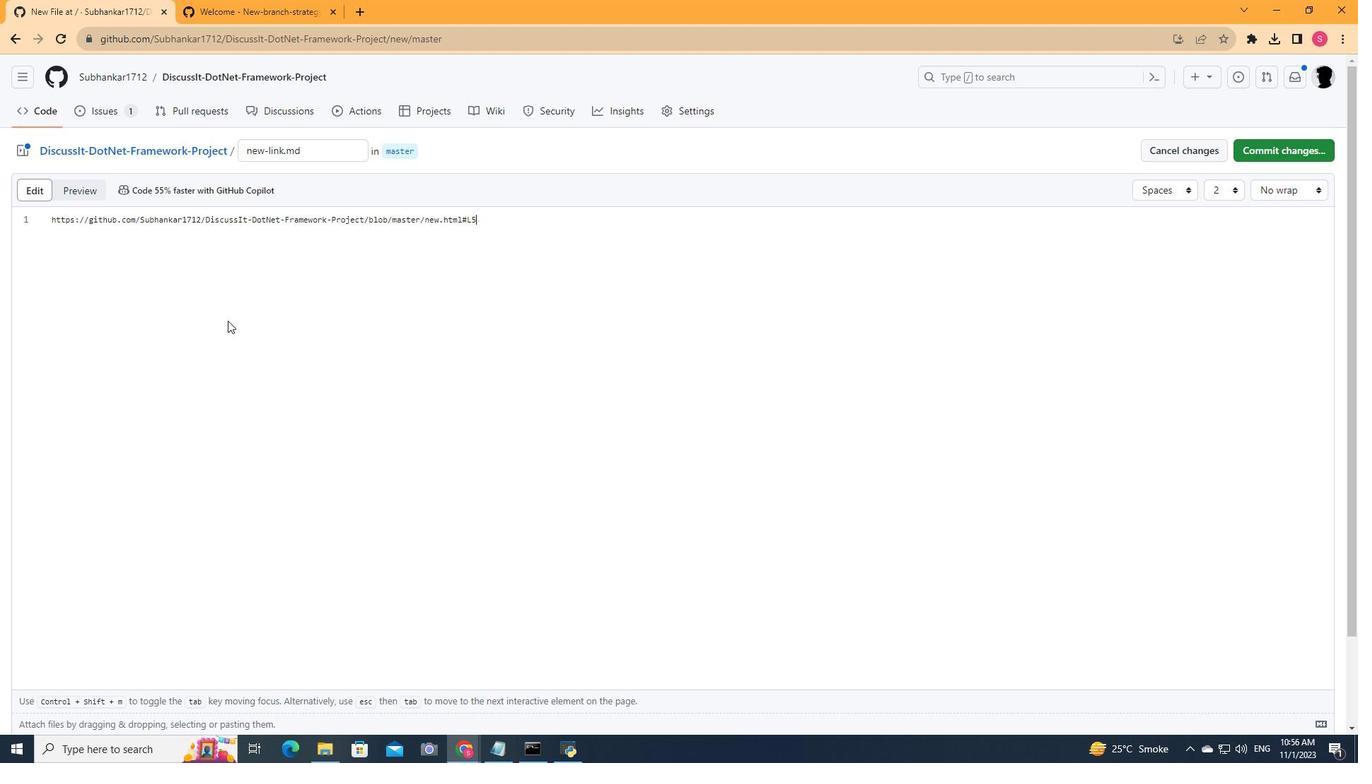 
Action: Mouse moved to (72, 183)
Screenshot: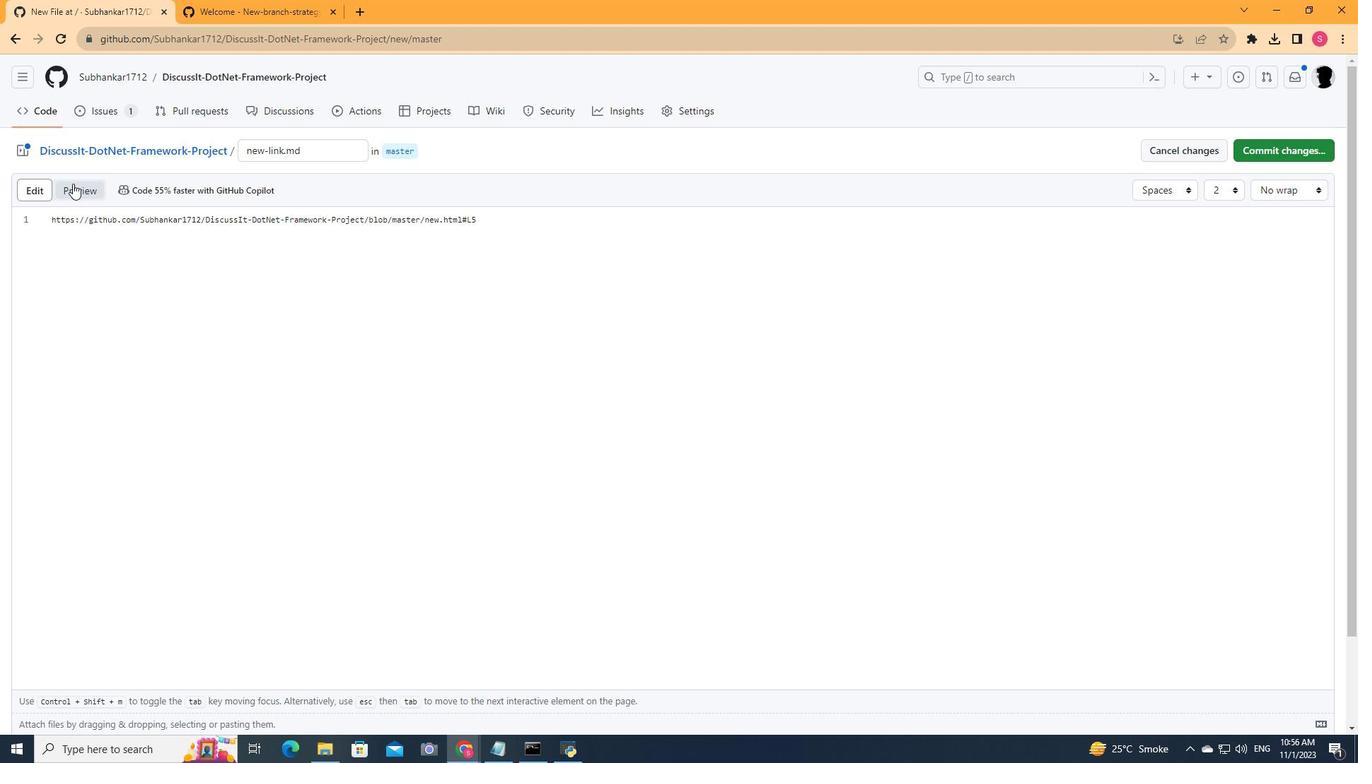 
Action: Mouse pressed left at (72, 183)
Screenshot: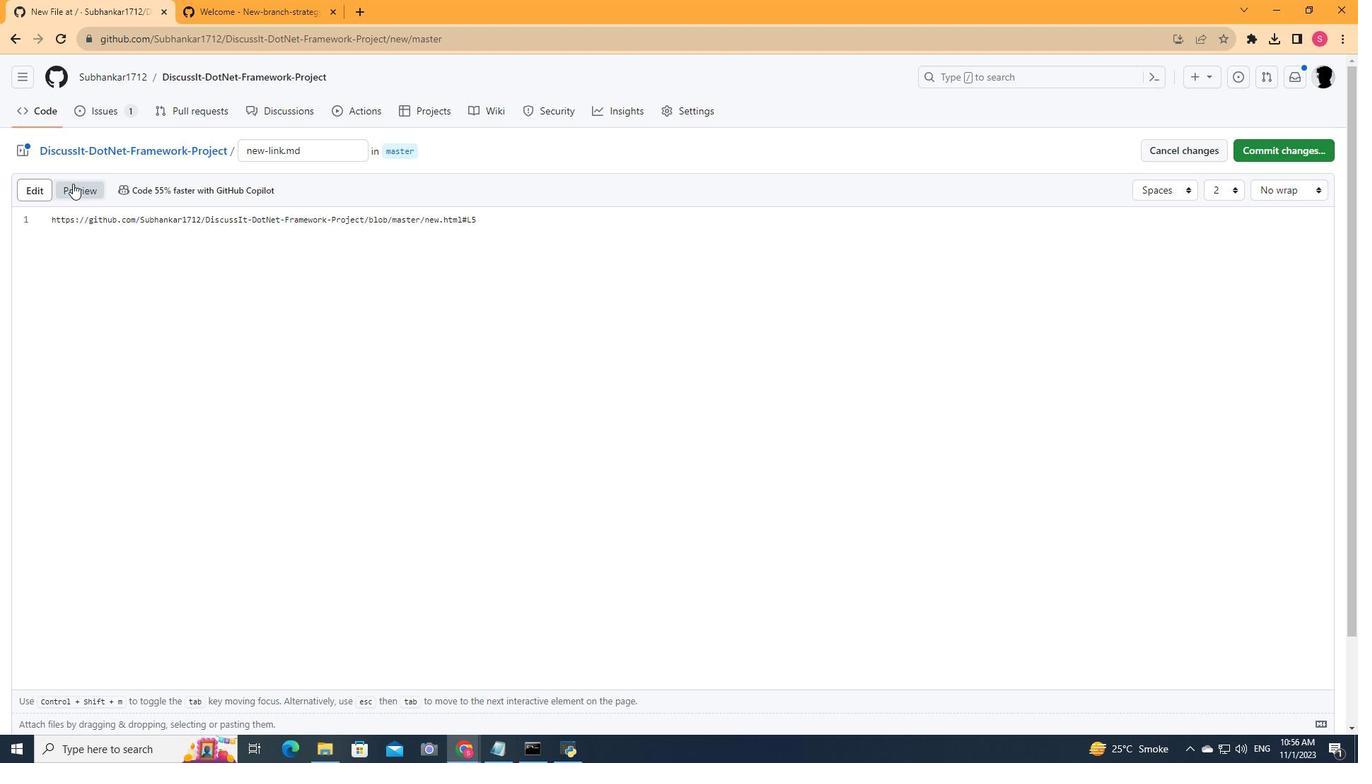 
Action: Mouse moved to (678, 264)
Screenshot: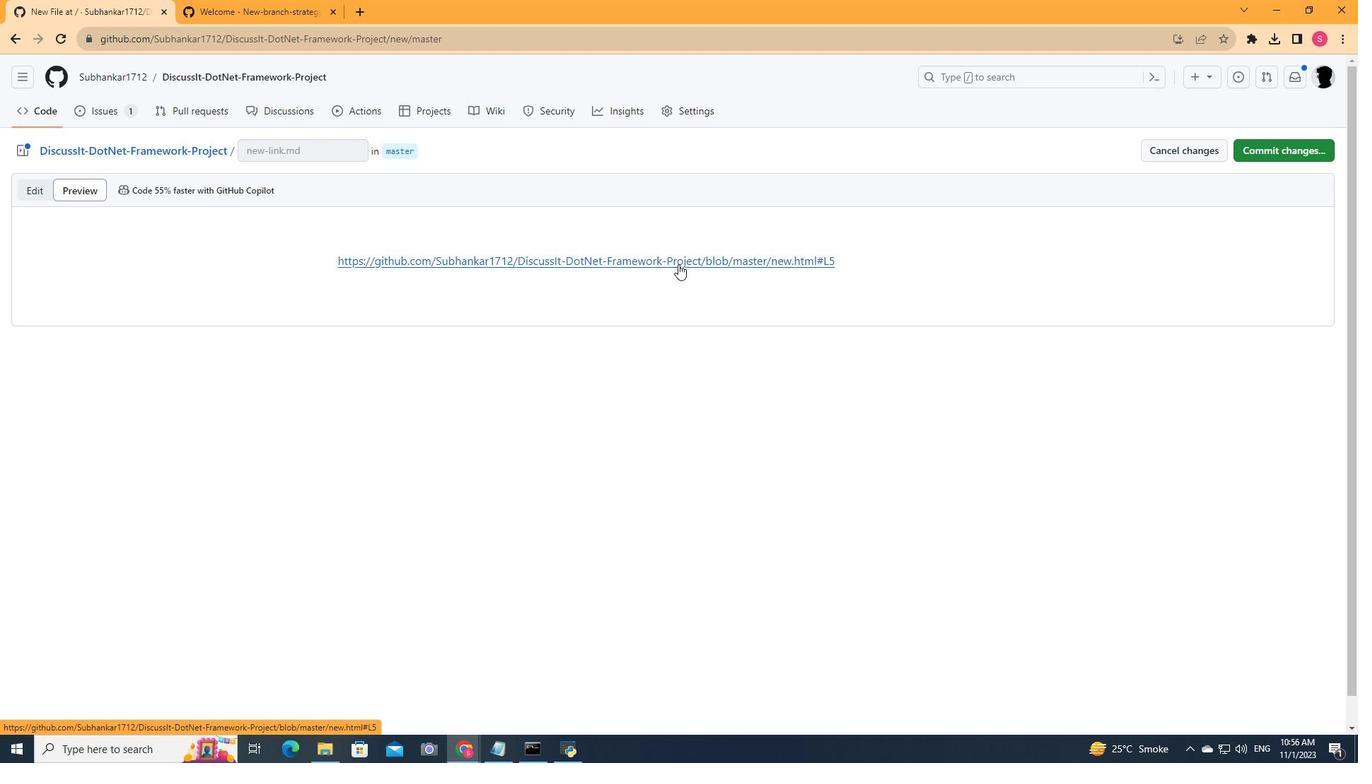 
Action: Mouse pressed left at (678, 264)
Screenshot: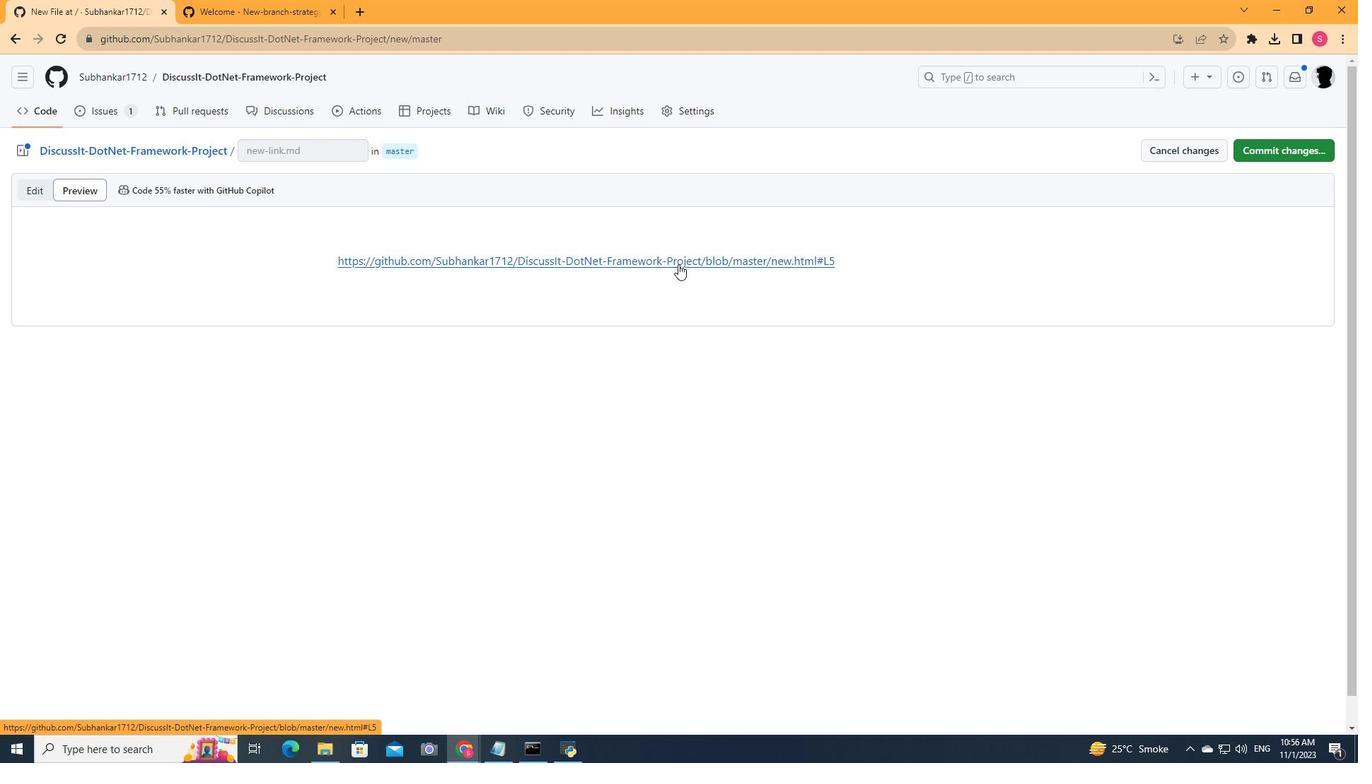 
Action: Mouse moved to (749, 124)
Screenshot: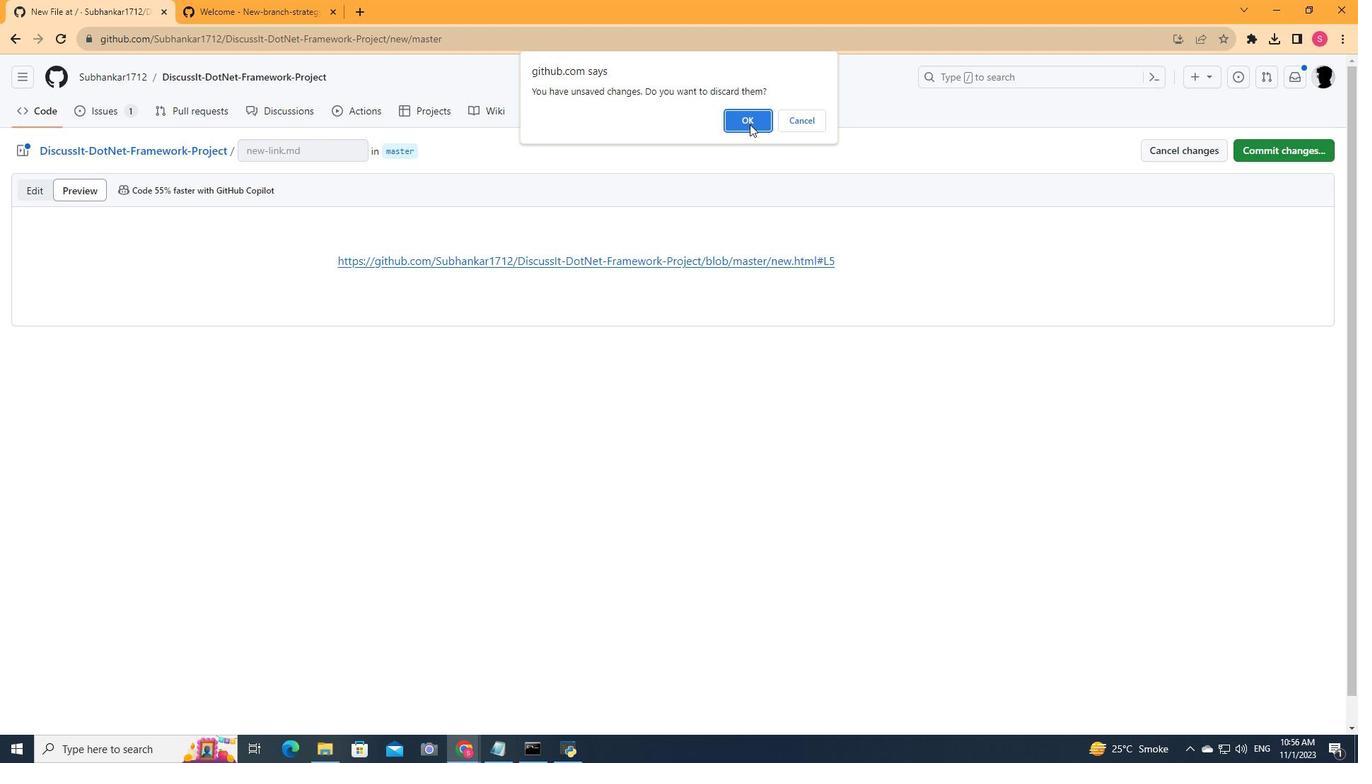
Action: Mouse pressed left at (749, 124)
Screenshot: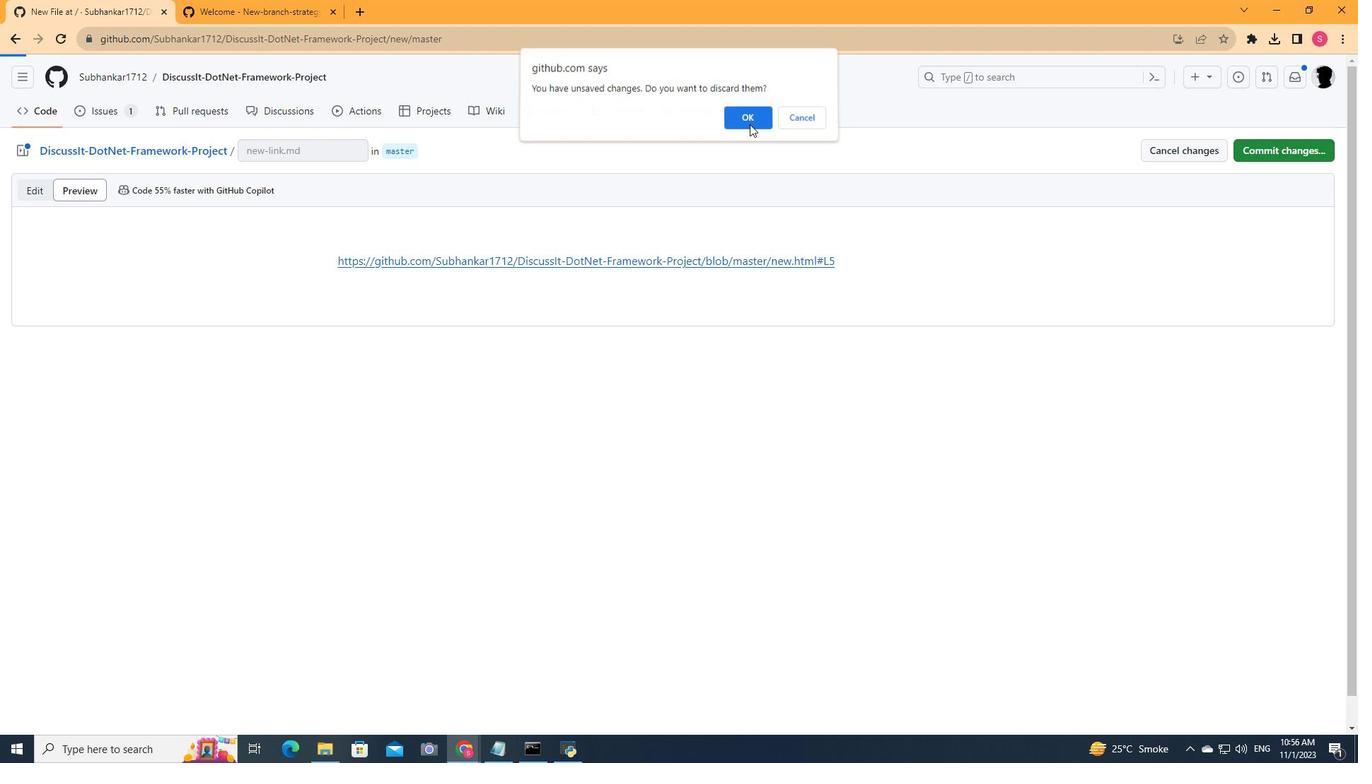 
Action: Mouse moved to (16, 38)
Screenshot: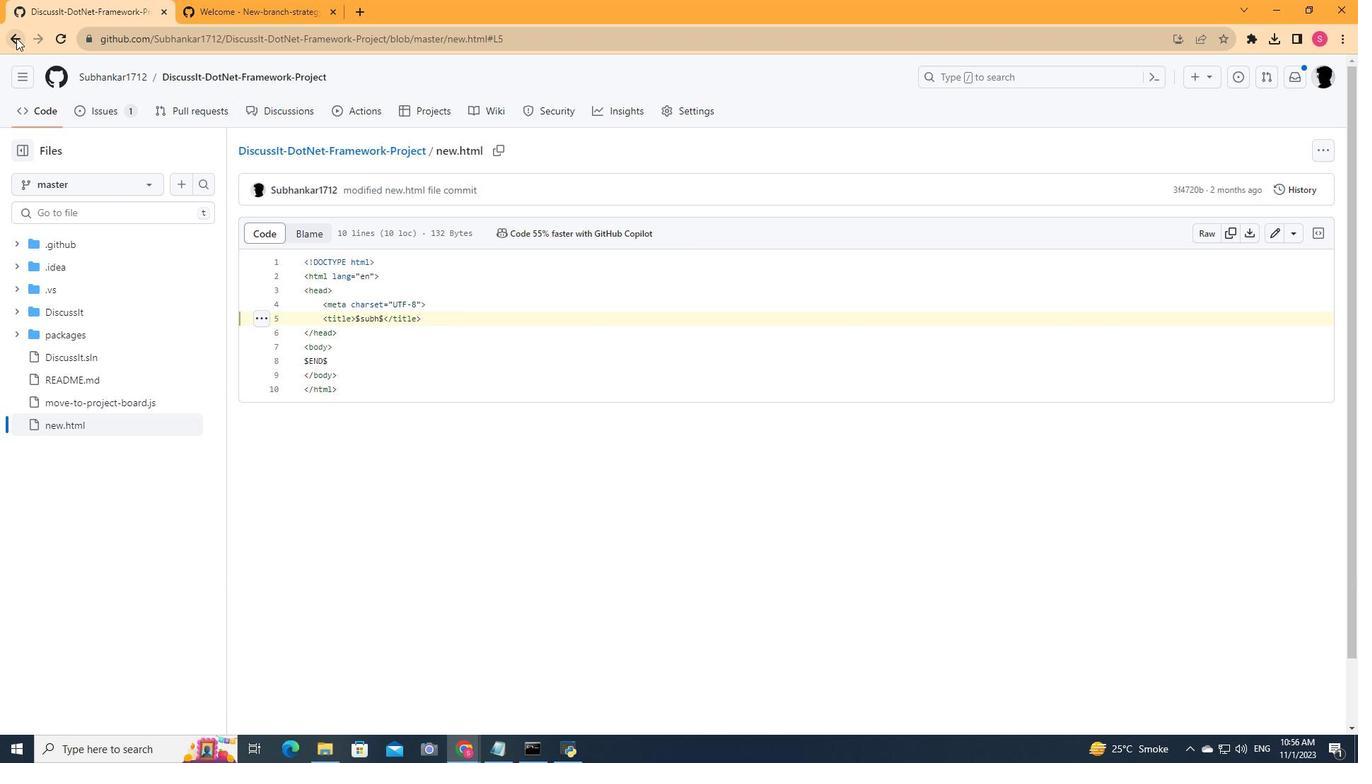 
Action: Mouse pressed left at (16, 38)
Screenshot: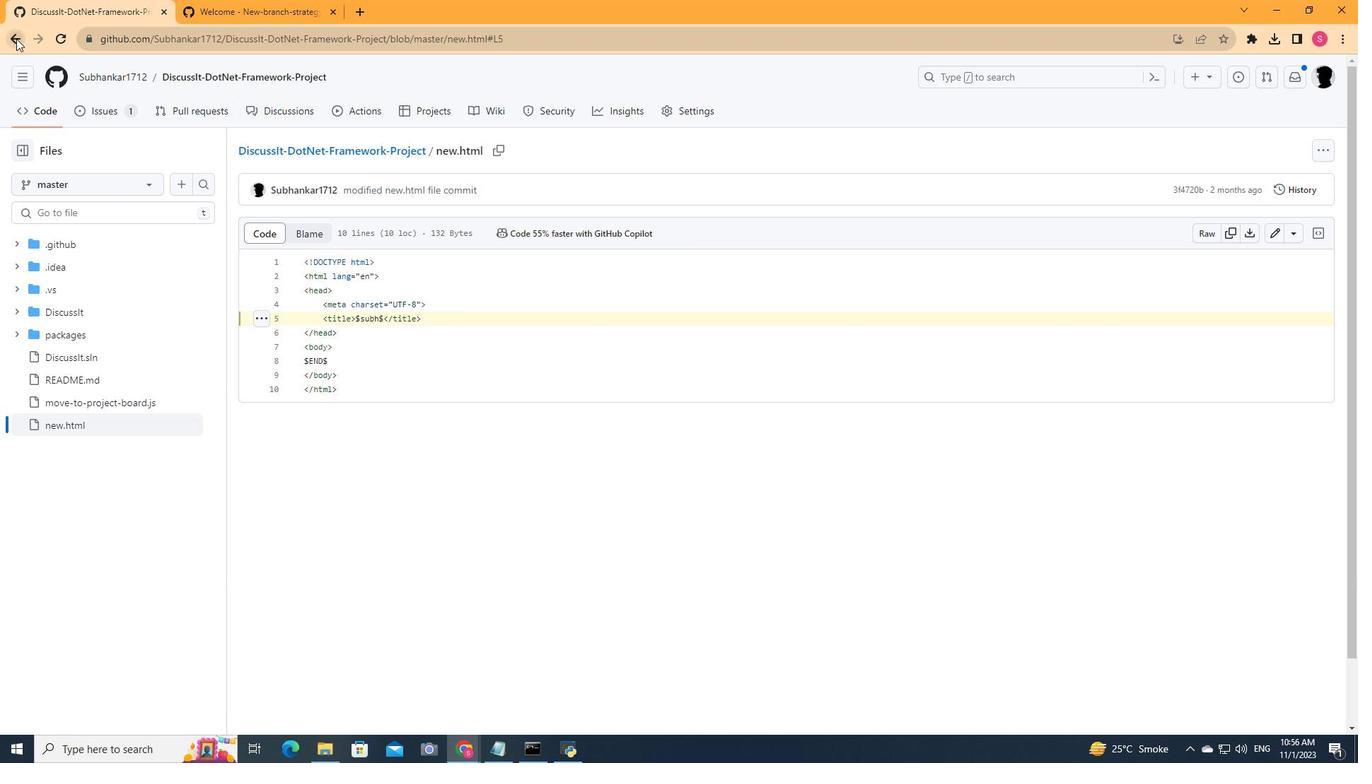 
Action: Mouse moved to (66, 154)
Screenshot: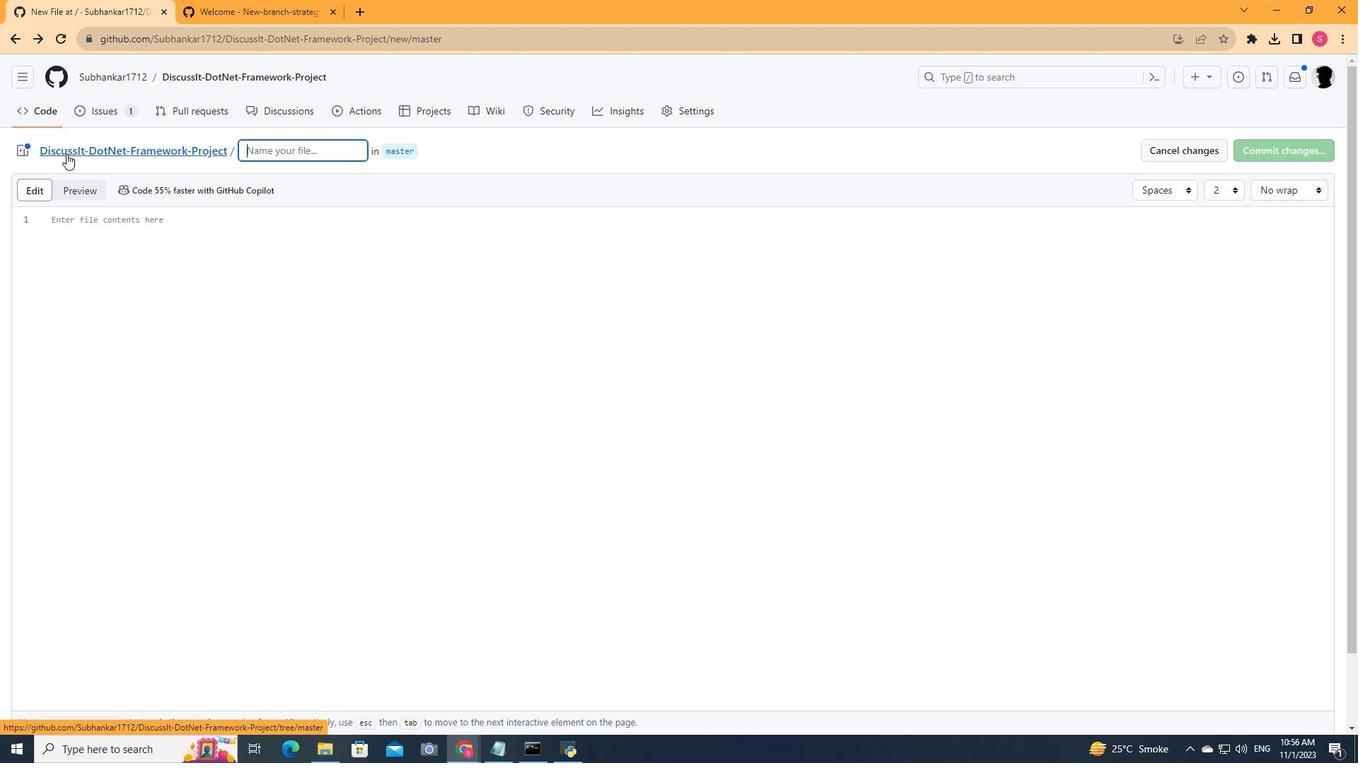
Action: Key pressed new-link.md
Screenshot: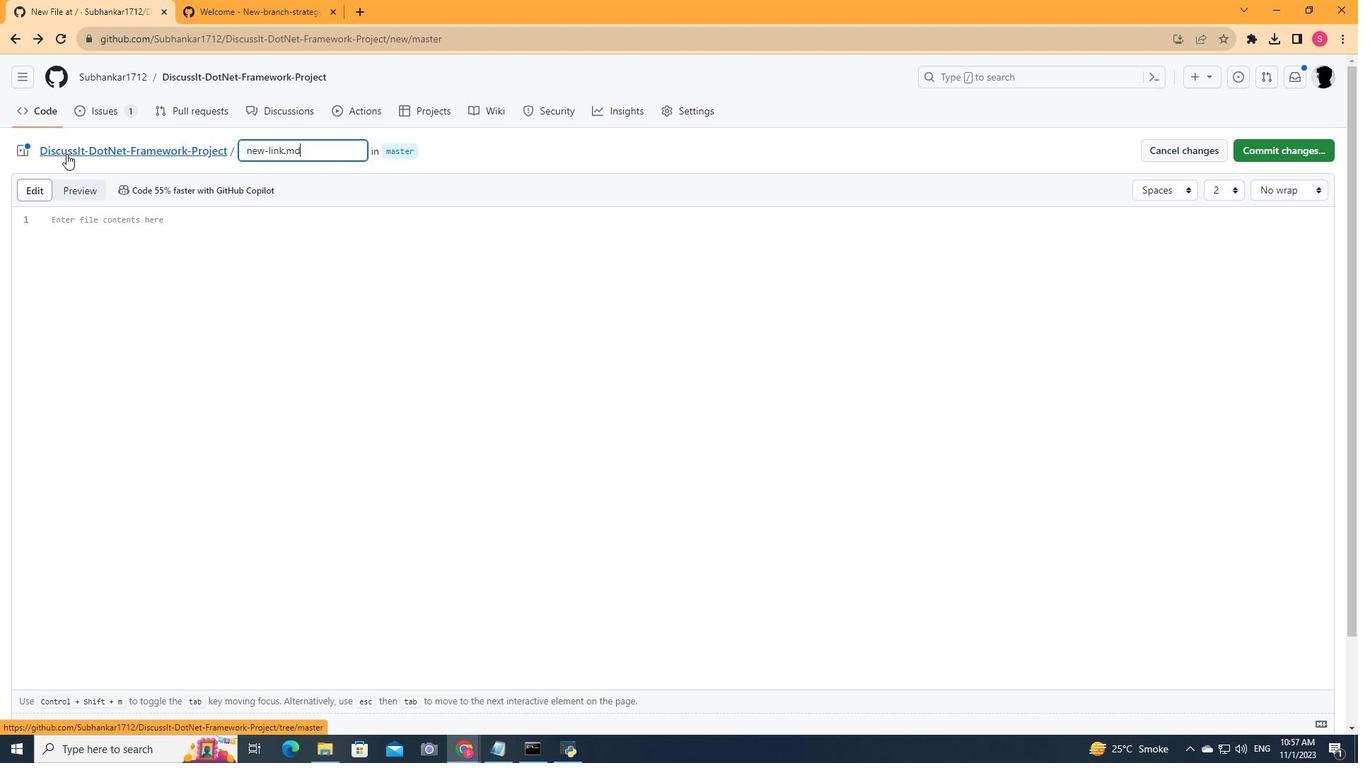 
Action: Mouse moved to (101, 223)
Screenshot: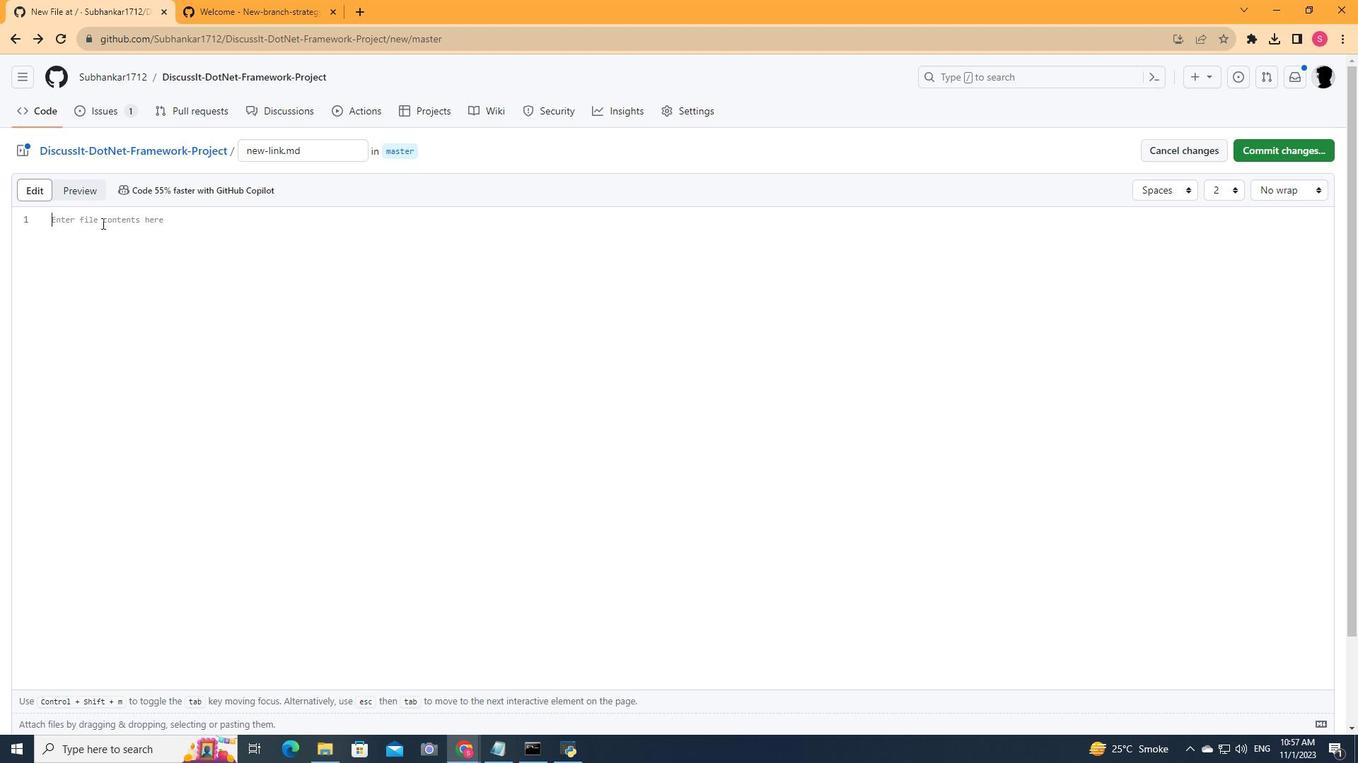 
Action: Mouse pressed right at (101, 223)
Screenshot: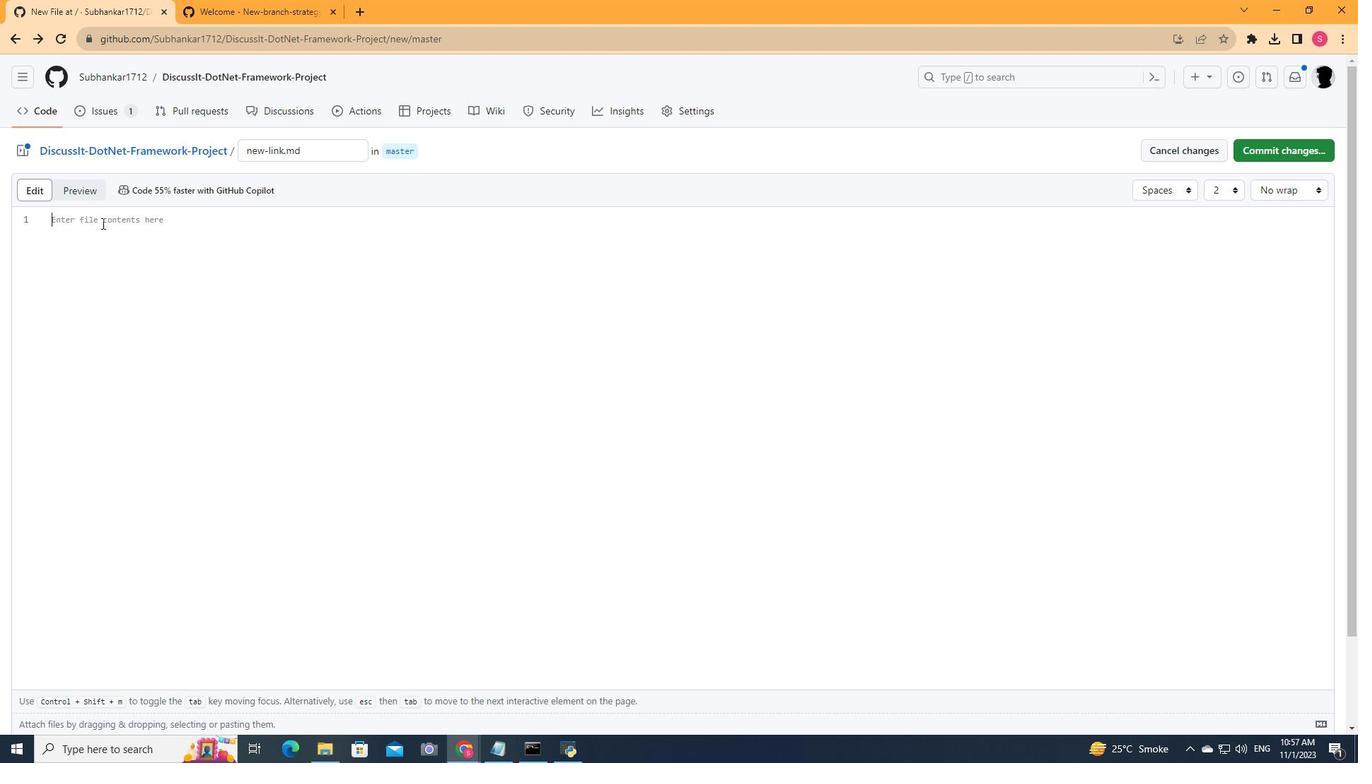
Action: Mouse moved to (151, 320)
Screenshot: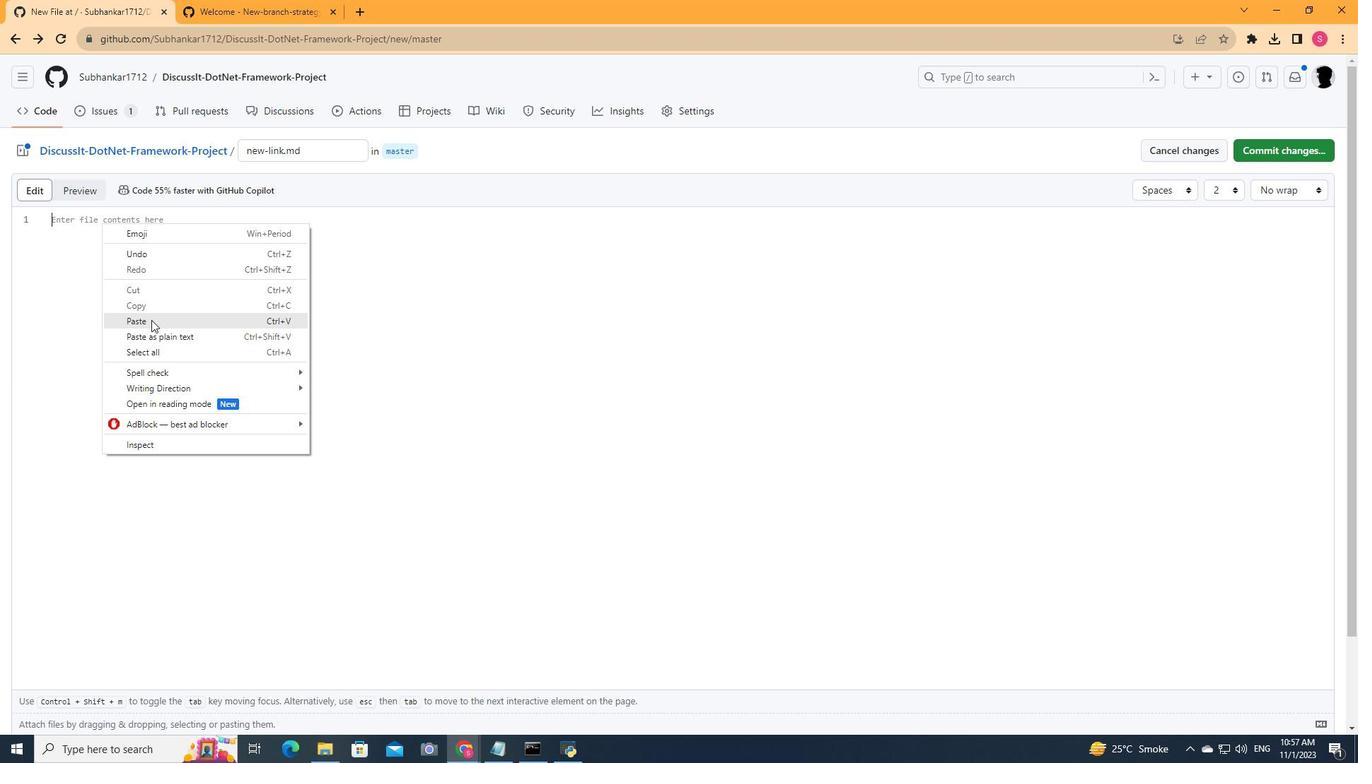 
Action: Mouse pressed left at (151, 320)
Screenshot: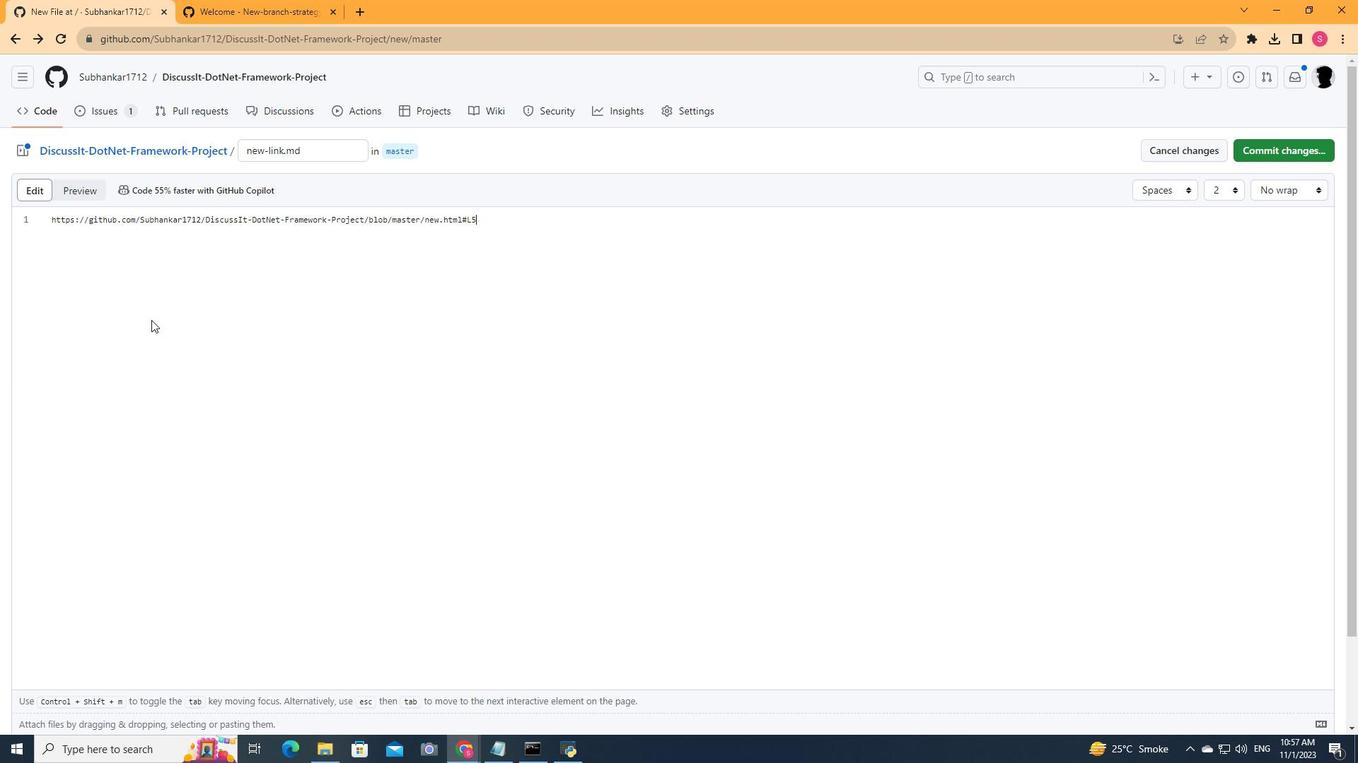 
Action: Mouse moved to (1268, 153)
Screenshot: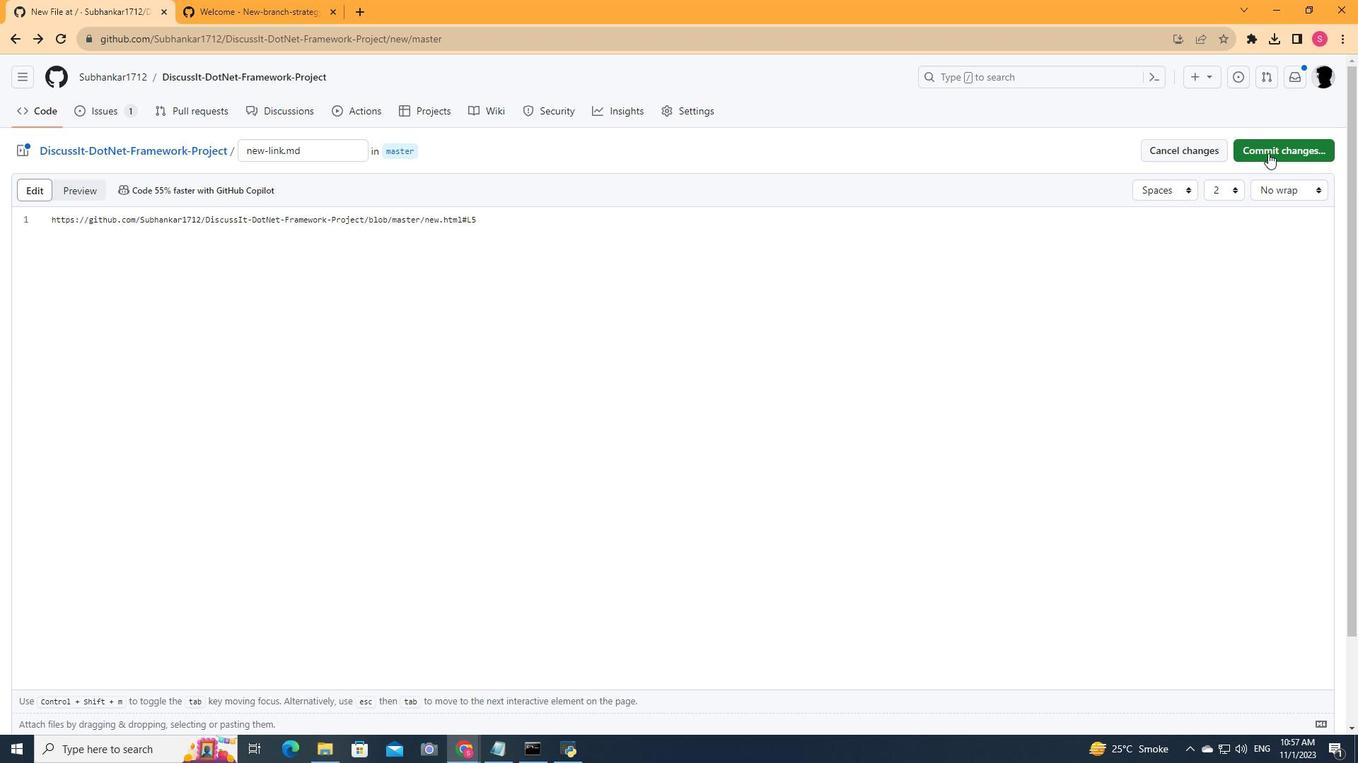 
Action: Mouse pressed left at (1268, 153)
Screenshot: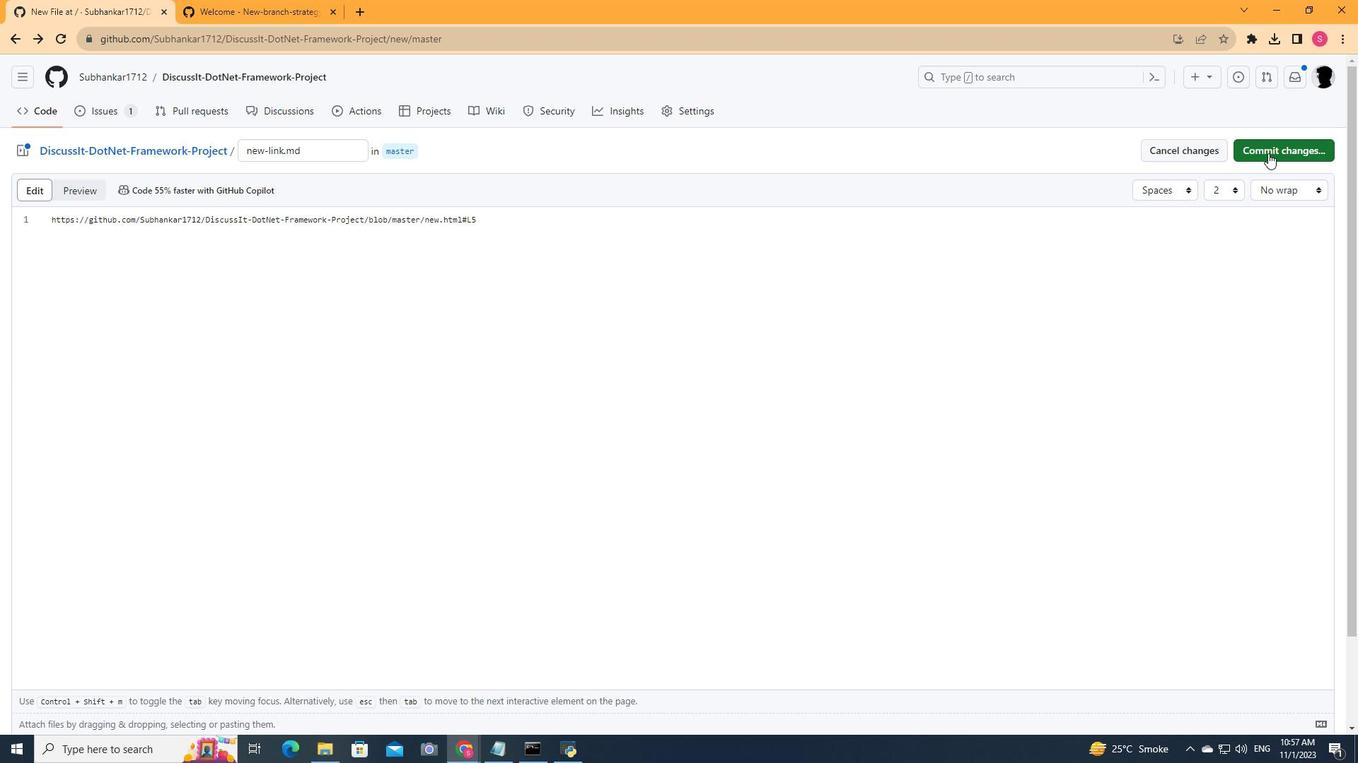 
Action: Mouse moved to (815, 544)
Screenshot: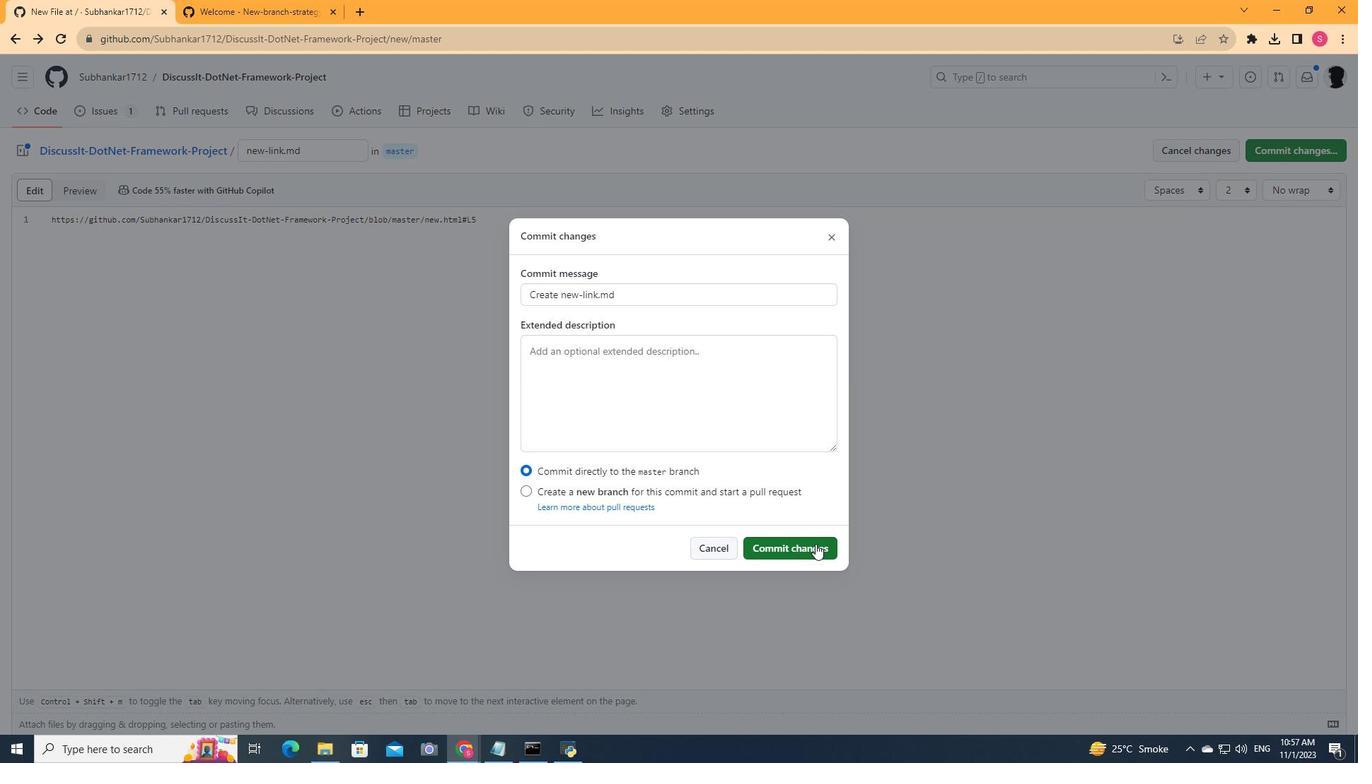 
Action: Mouse pressed left at (815, 544)
Screenshot: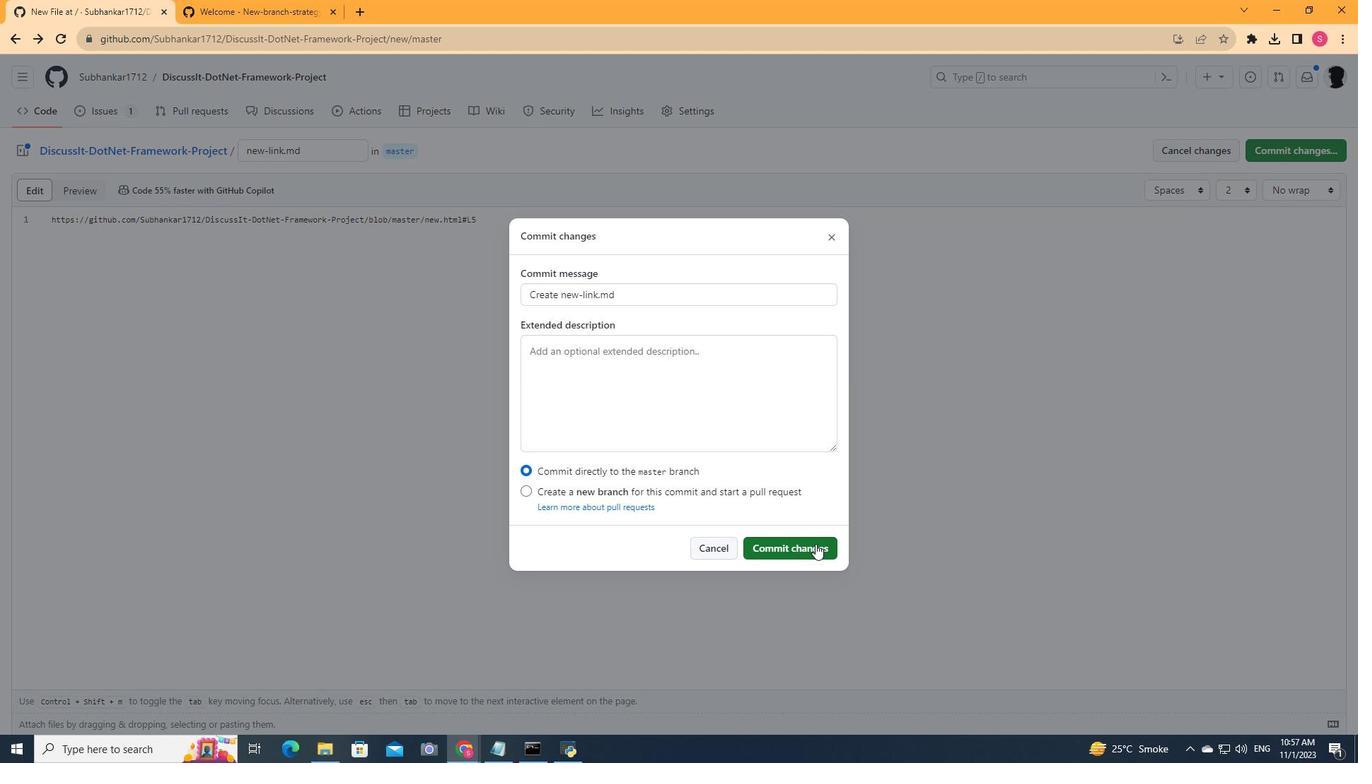 
Action: Mouse moved to (79, 494)
Screenshot: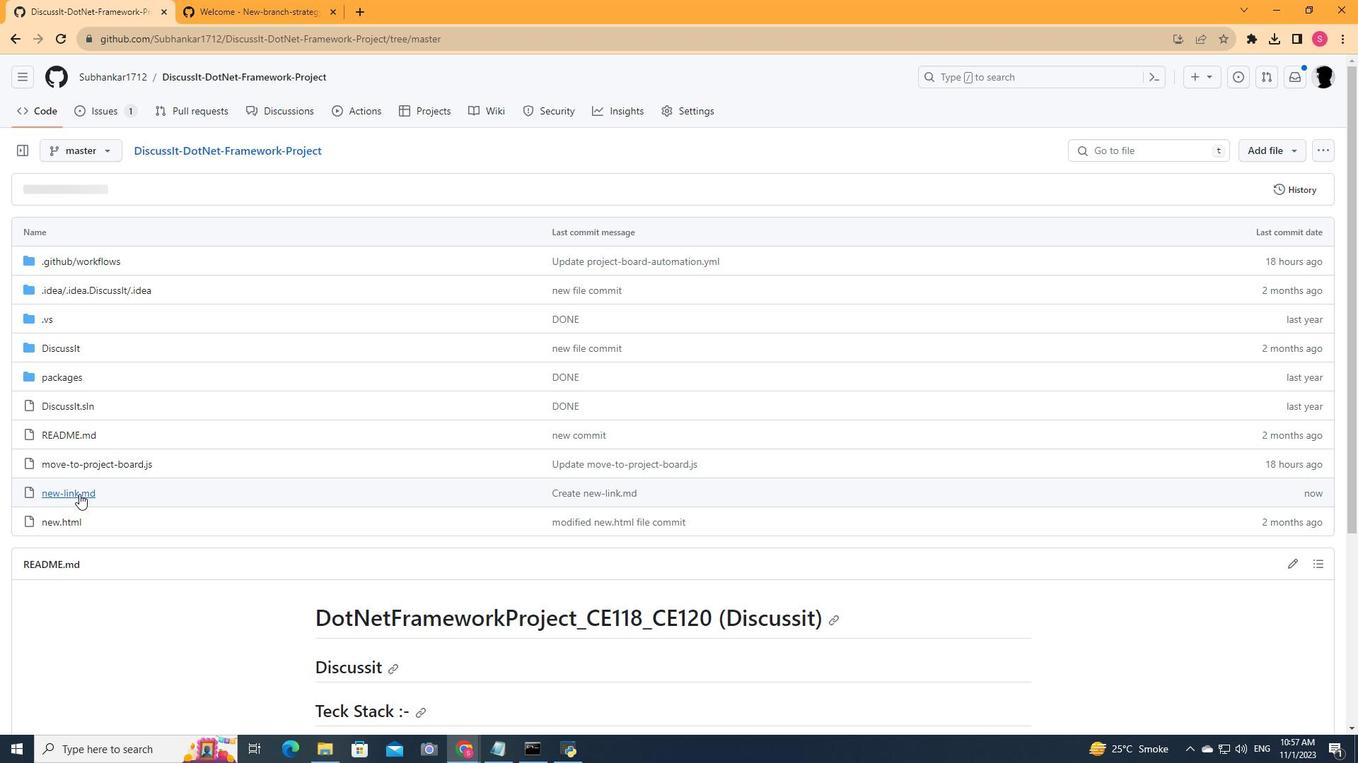 
Action: Mouse pressed left at (79, 494)
Screenshot: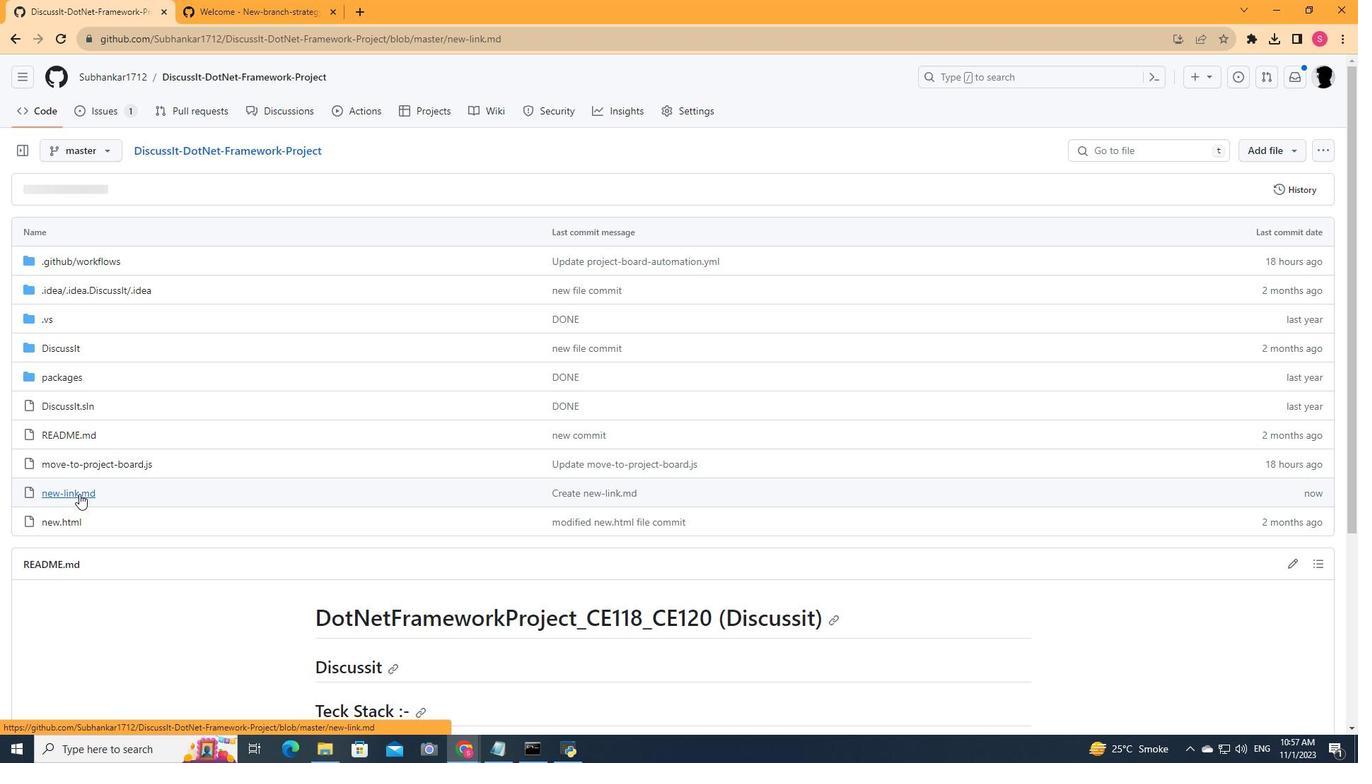 
Action: Mouse moved to (477, 282)
Screenshot: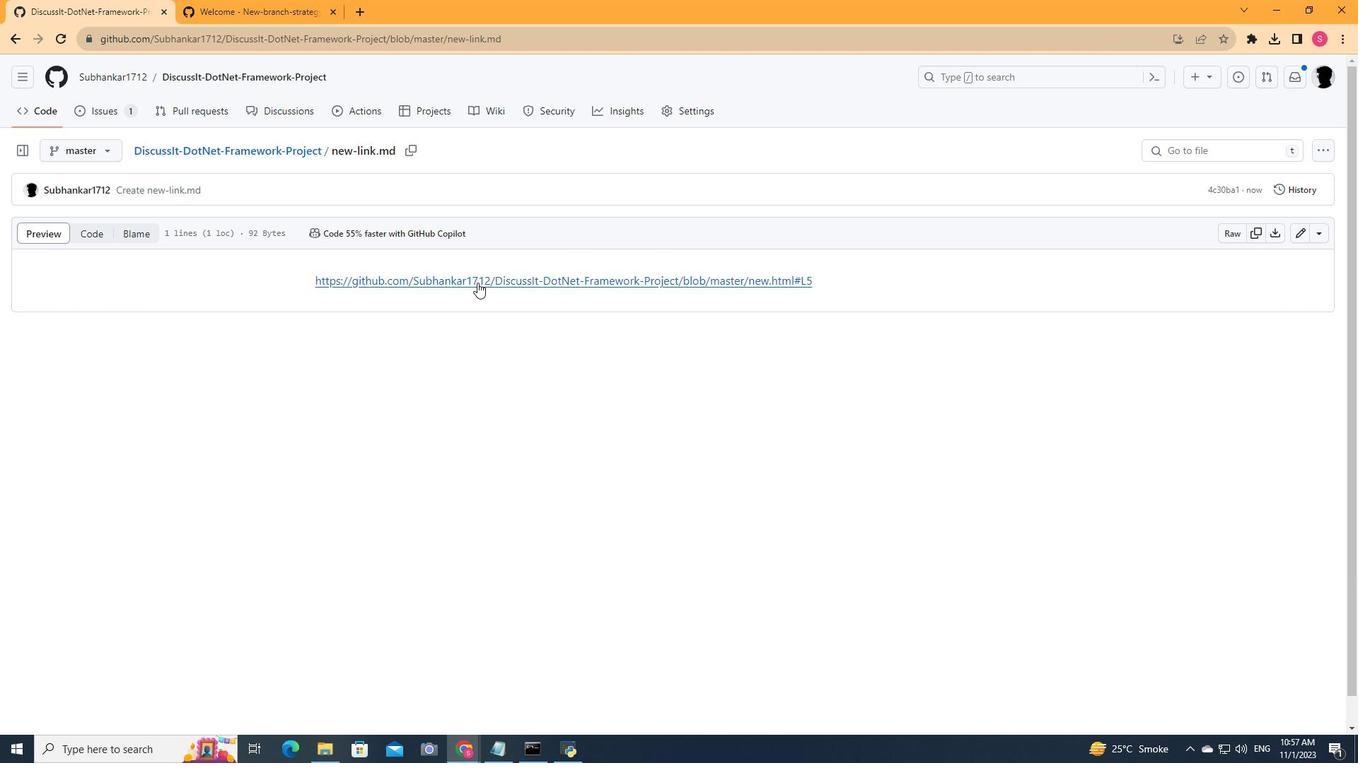 
Action: Mouse pressed left at (477, 282)
Screenshot: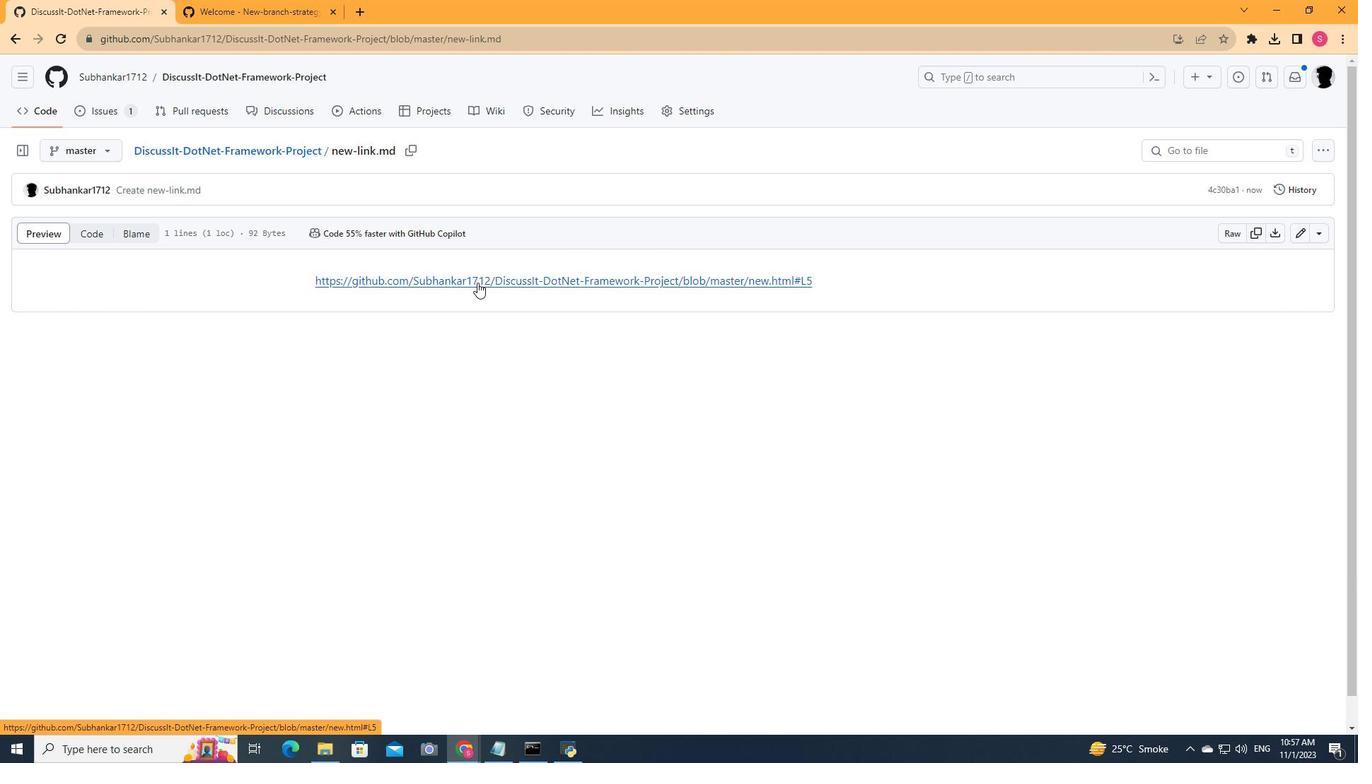 
Action: Mouse moved to (30, 106)
Screenshot: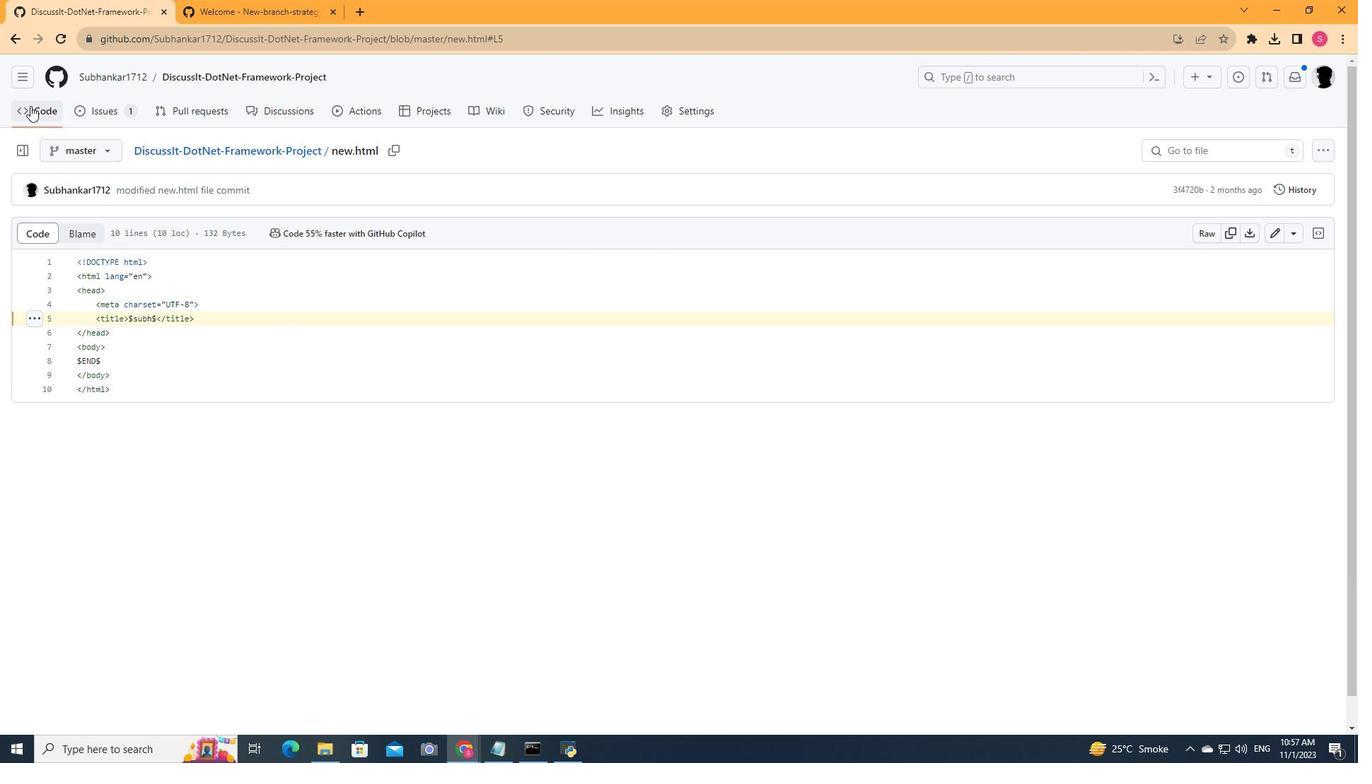 
Action: Mouse pressed left at (30, 106)
Screenshot: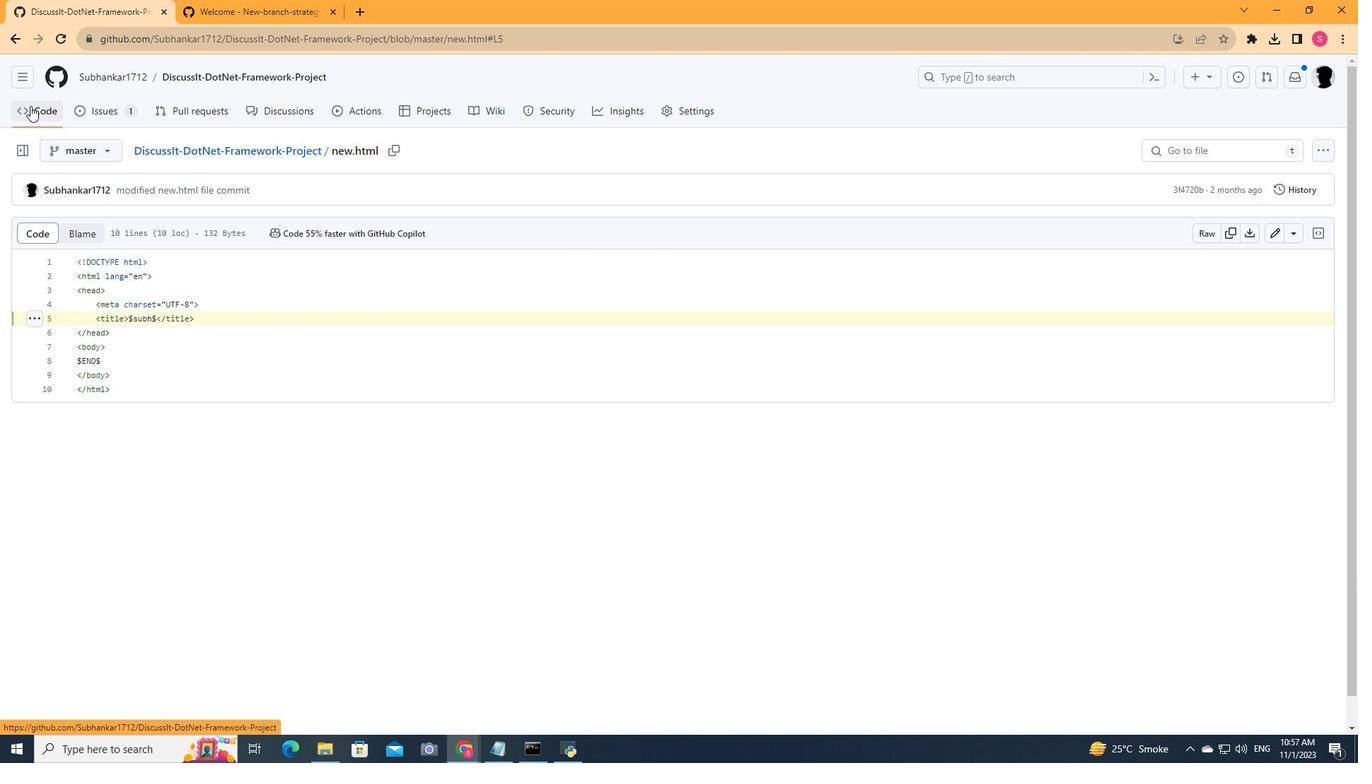 
Action: Mouse moved to (516, 377)
Screenshot: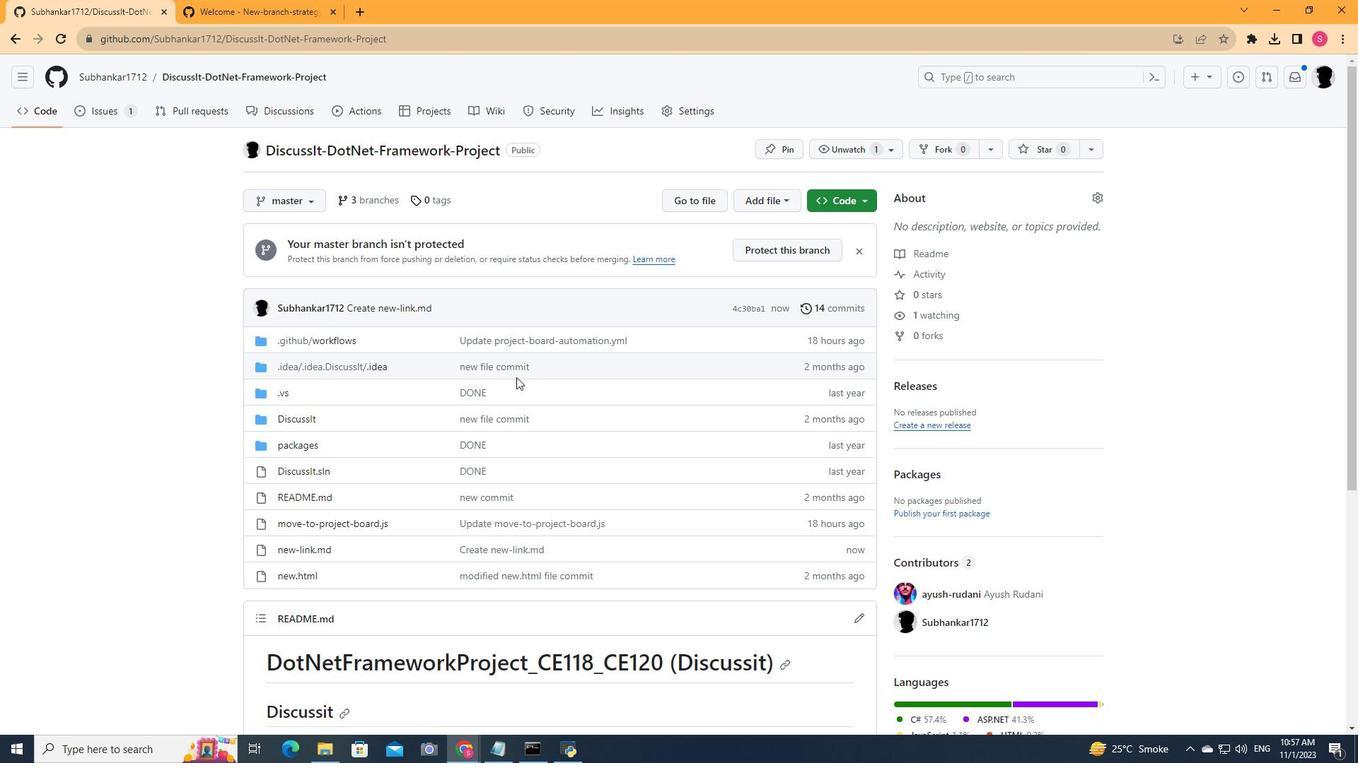 
